 Task: Log work in the project AgileRamp for the issue 'Integrate a new voice recognition feature into an existing mobile application to enhance user interaction and hands-free operation' spent time as '1w 1d 4h 14m' and remaining time as '2w 1d 20h 18m' and move to top of backlog. Now add the issue to the epic 'IT governance improvement'. Log work in the project AgileRamp for the issue 'Develop a new tool for automated testing of web application functional correctness and performance under stress conditions' spent time as '5w 4d 19h 22m' and remaining time as '6w 1d 3h 35m' and move to bottom of backlog. Now add the issue to the epic 'Cloud-native application development'
Action: Mouse moved to (185, 50)
Screenshot: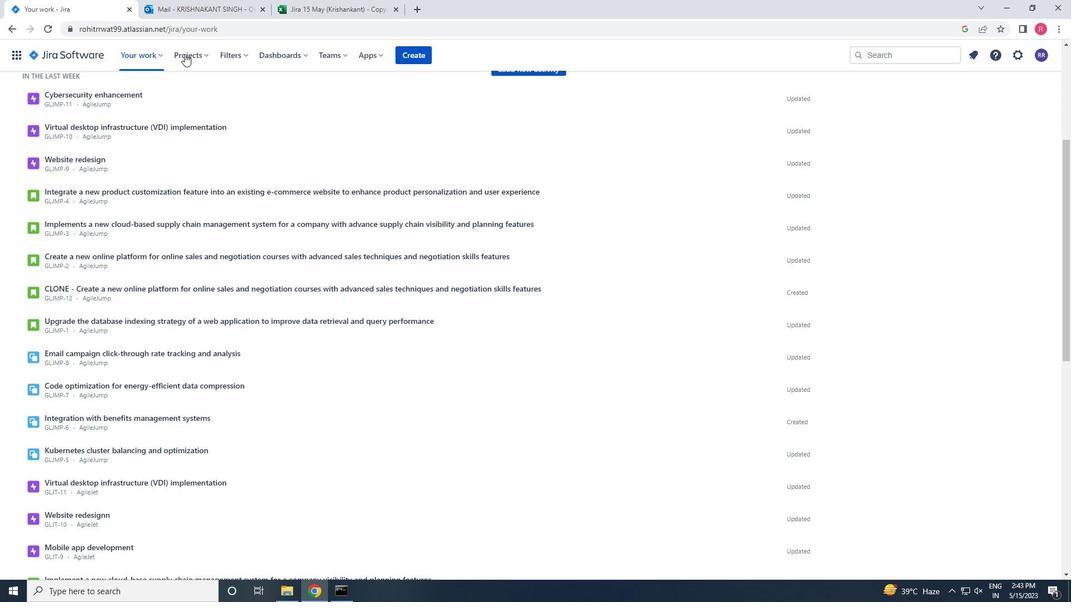 
Action: Mouse pressed left at (185, 50)
Screenshot: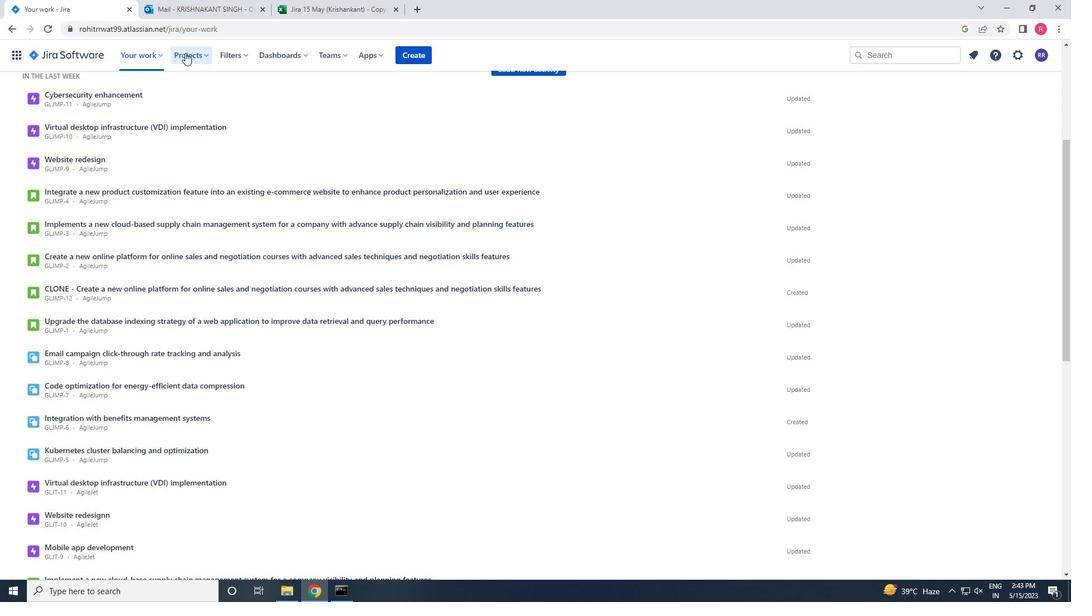 
Action: Mouse moved to (194, 102)
Screenshot: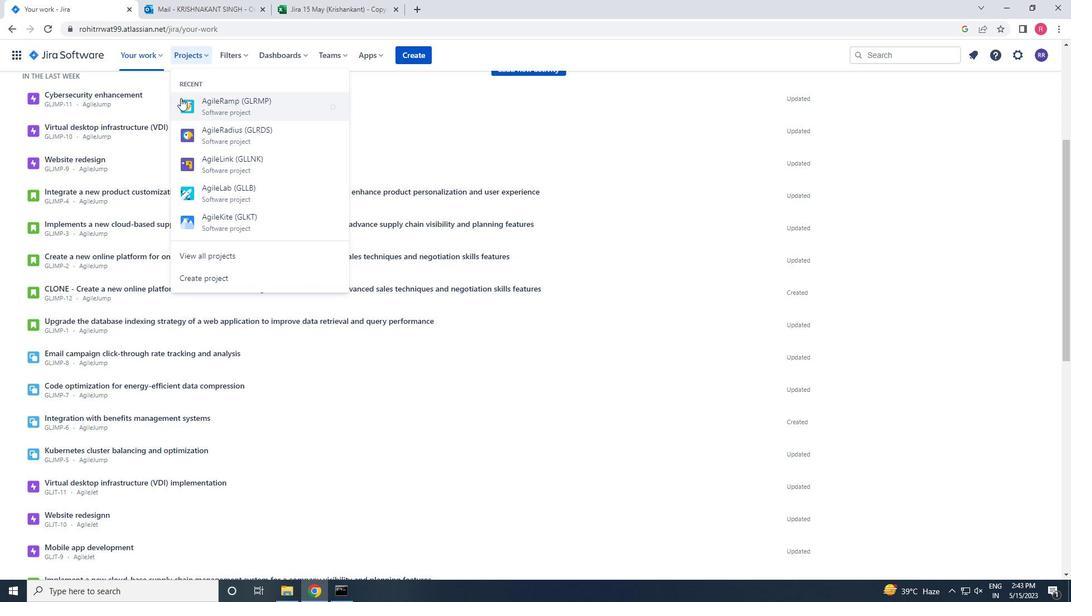 
Action: Mouse pressed left at (194, 102)
Screenshot: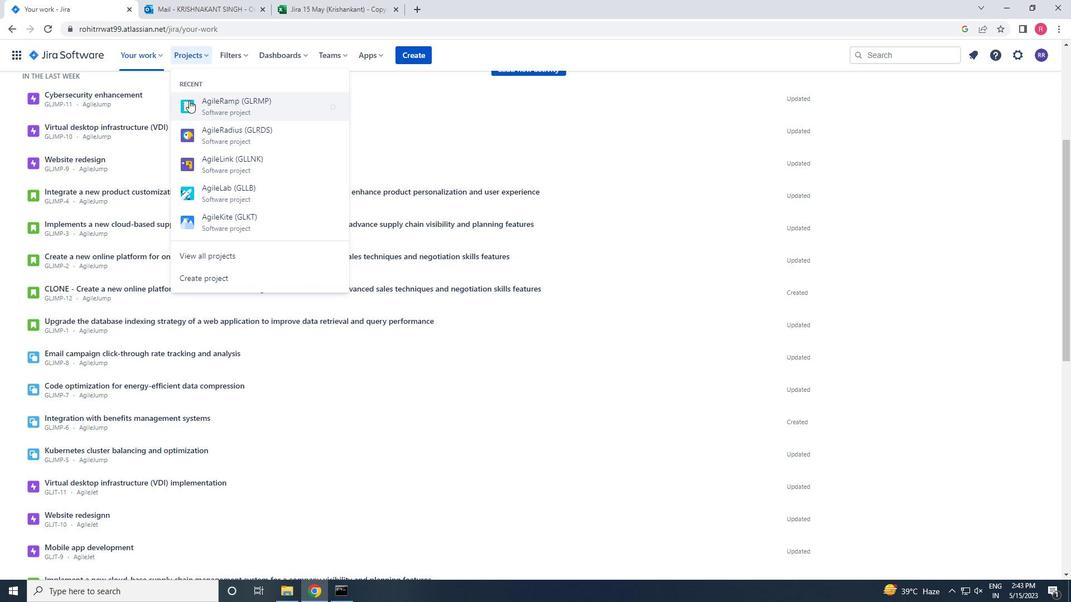 
Action: Mouse moved to (56, 165)
Screenshot: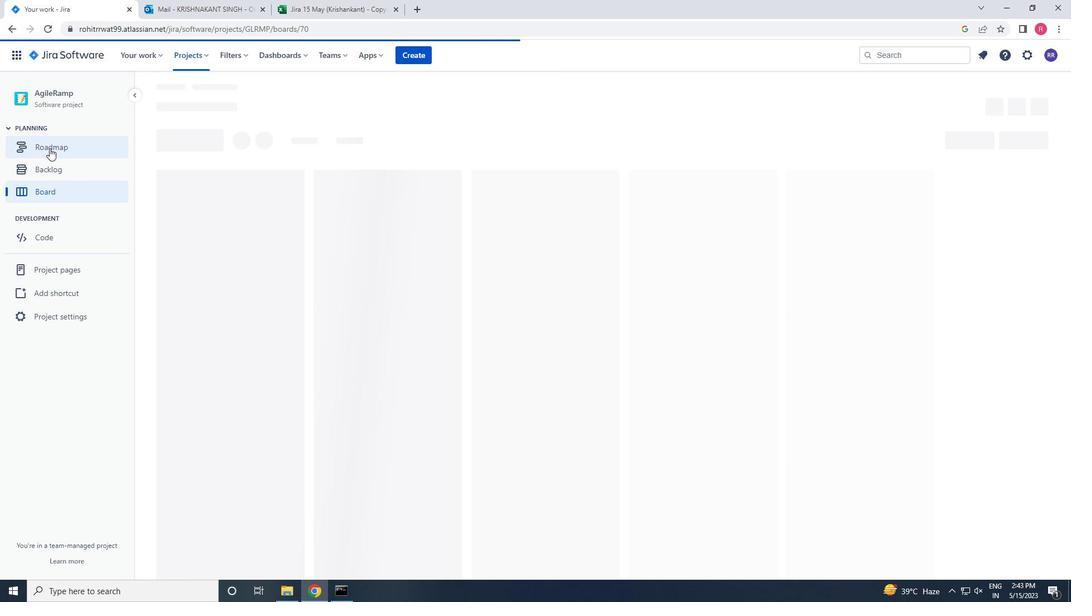 
Action: Mouse pressed left at (56, 165)
Screenshot: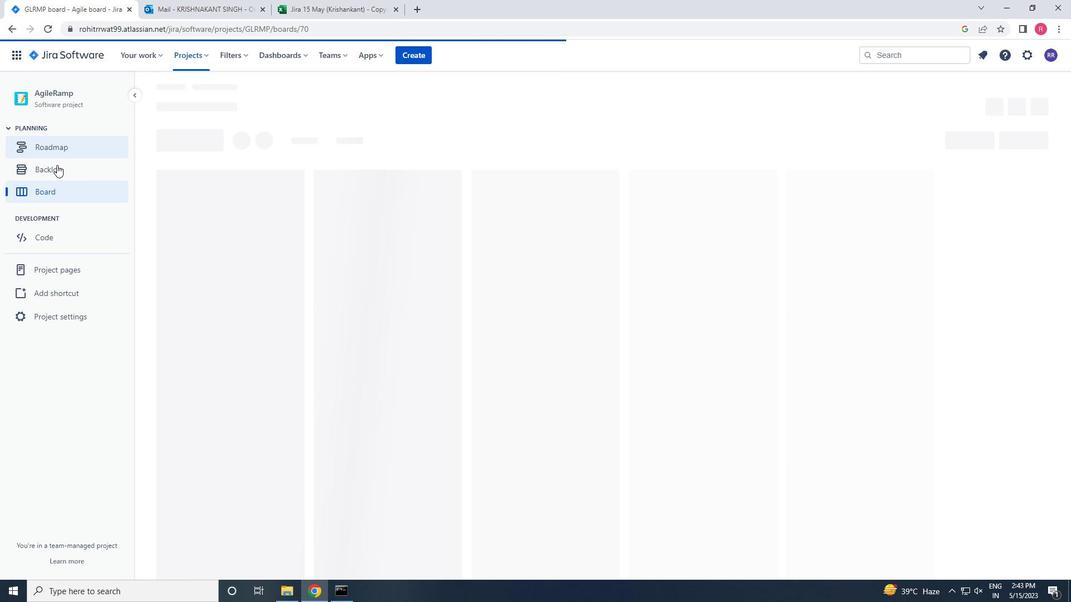 
Action: Mouse moved to (892, 401)
Screenshot: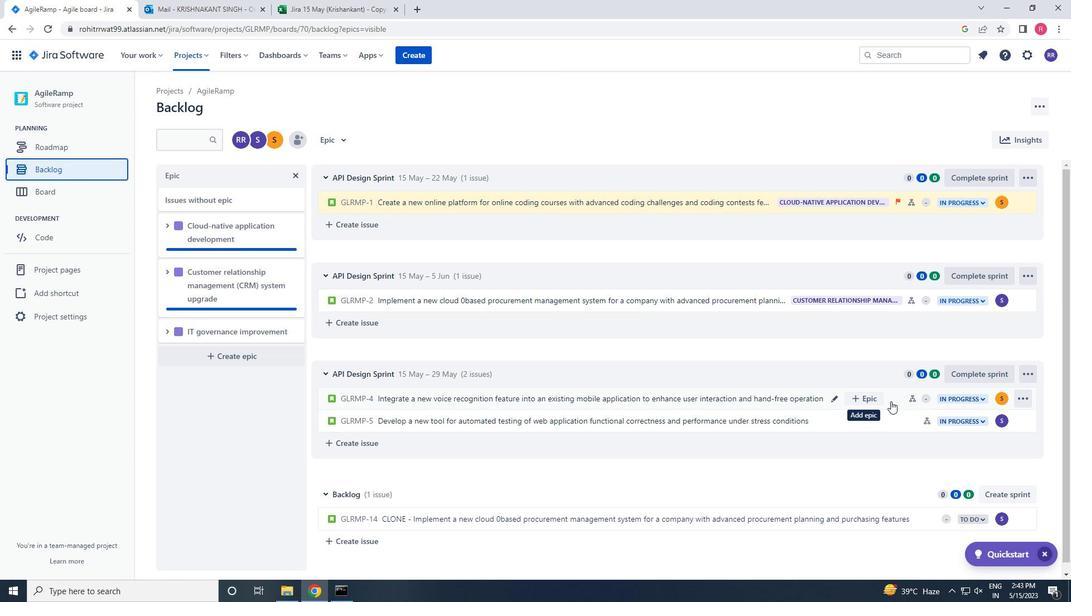 
Action: Mouse pressed left at (892, 401)
Screenshot: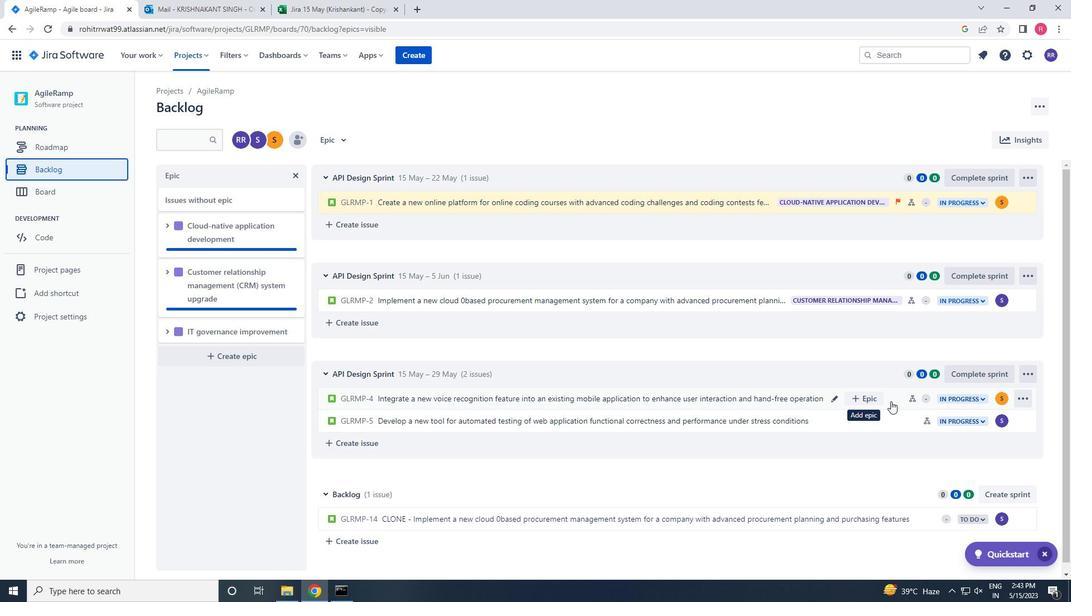 
Action: Mouse moved to (1026, 170)
Screenshot: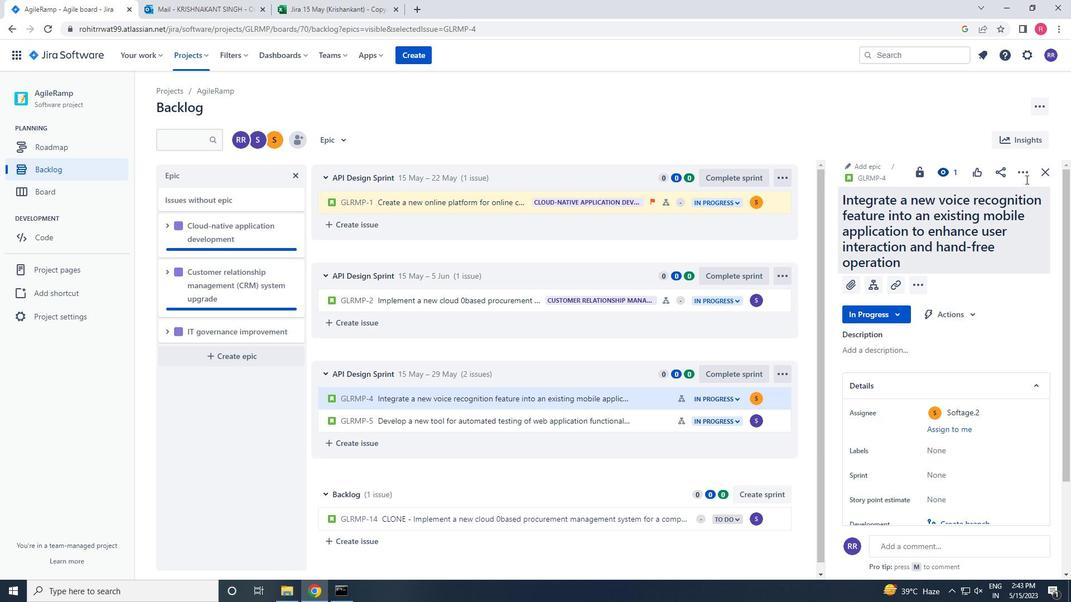 
Action: Mouse pressed left at (1026, 170)
Screenshot: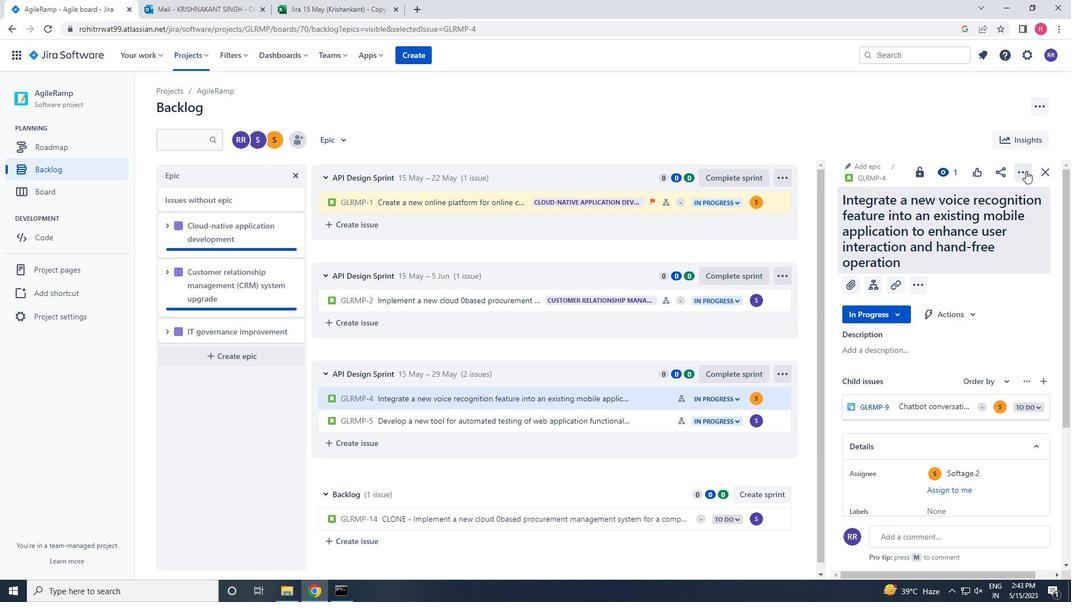 
Action: Mouse moved to (964, 208)
Screenshot: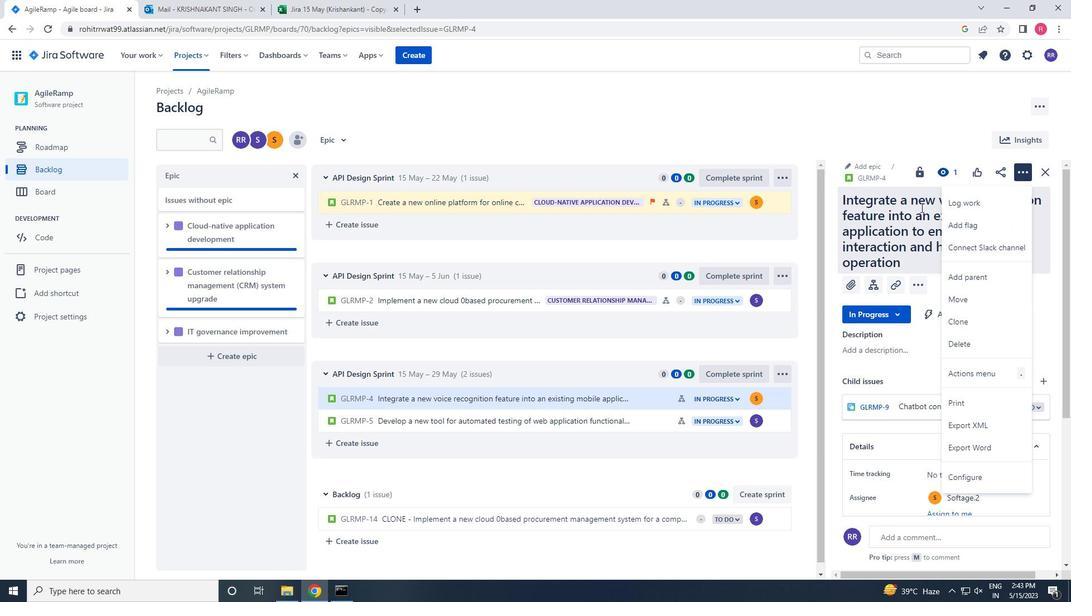 
Action: Mouse pressed left at (964, 208)
Screenshot: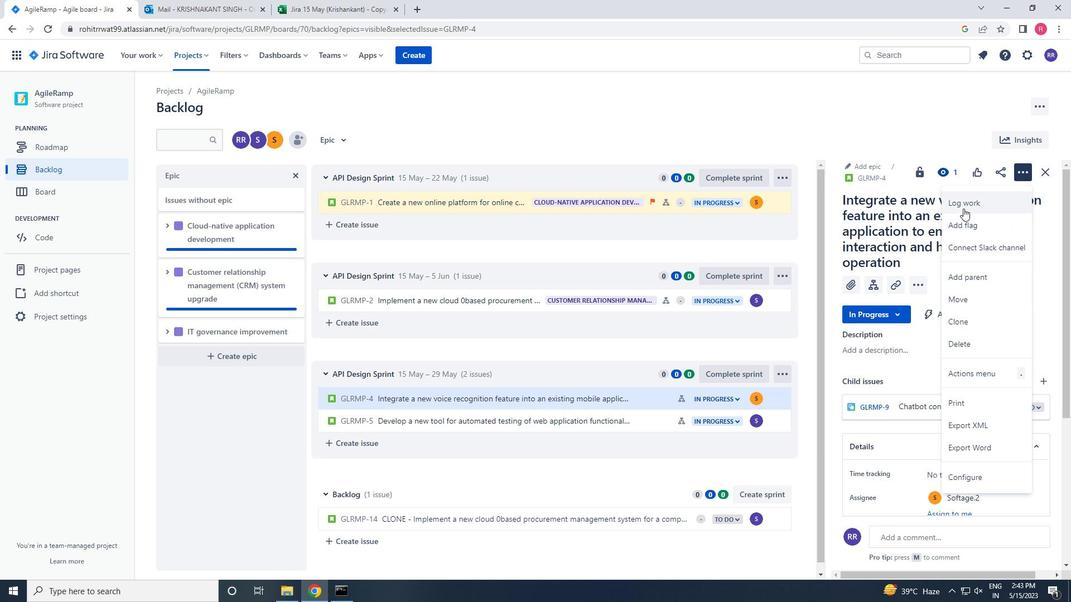 
Action: Key pressed 1w<Key.space>1d<Key.space>4h<Key.space>14m<Key.tab>2w<Key.space>1d<Key.space>20h<Key.space>18m
Screenshot: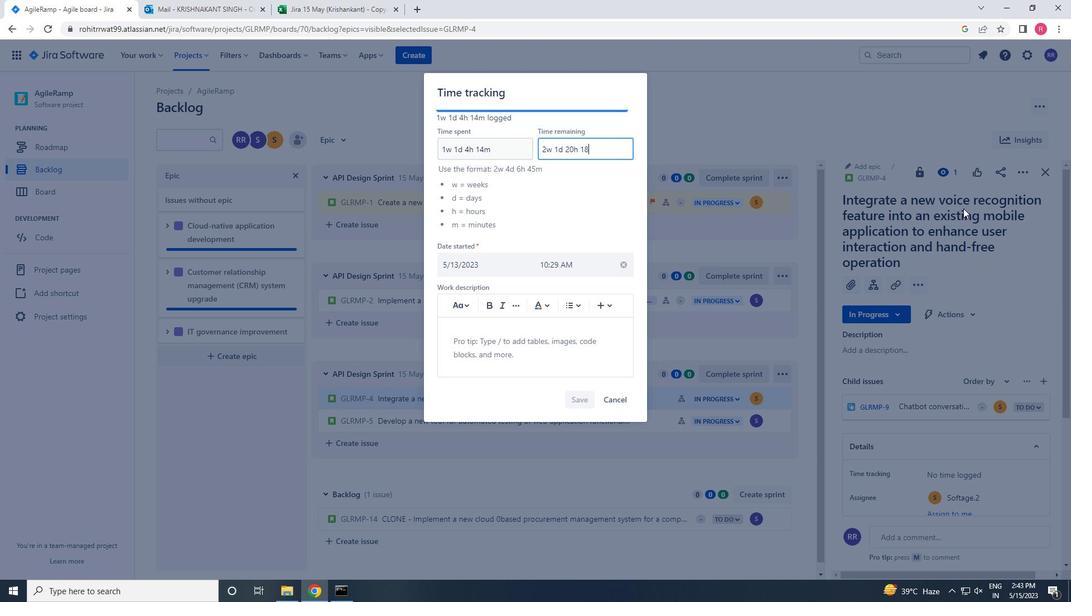 
Action: Mouse moved to (591, 393)
Screenshot: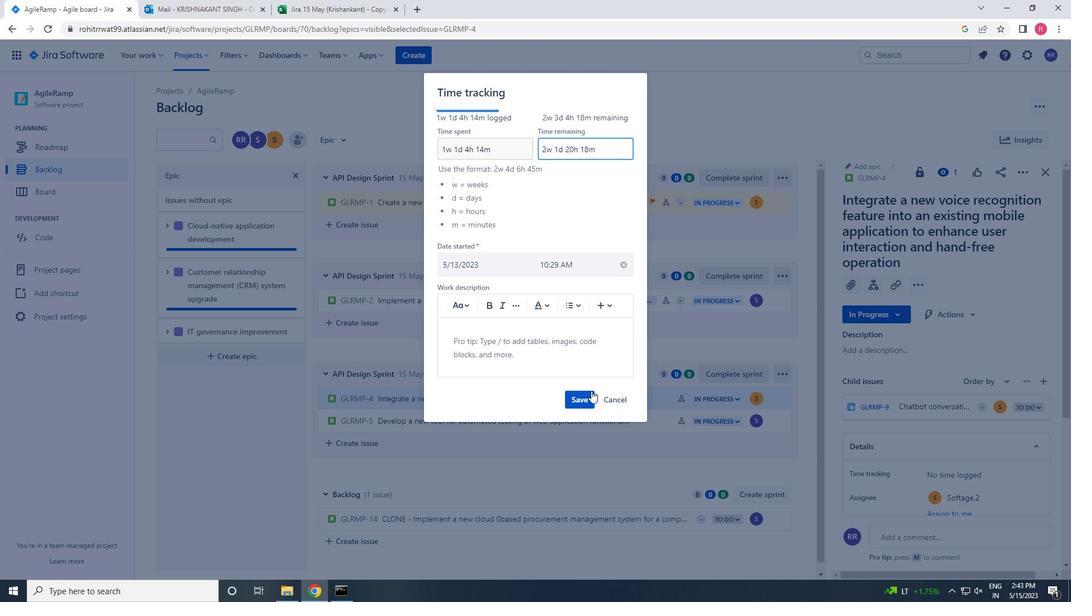 
Action: Mouse pressed left at (591, 393)
Screenshot: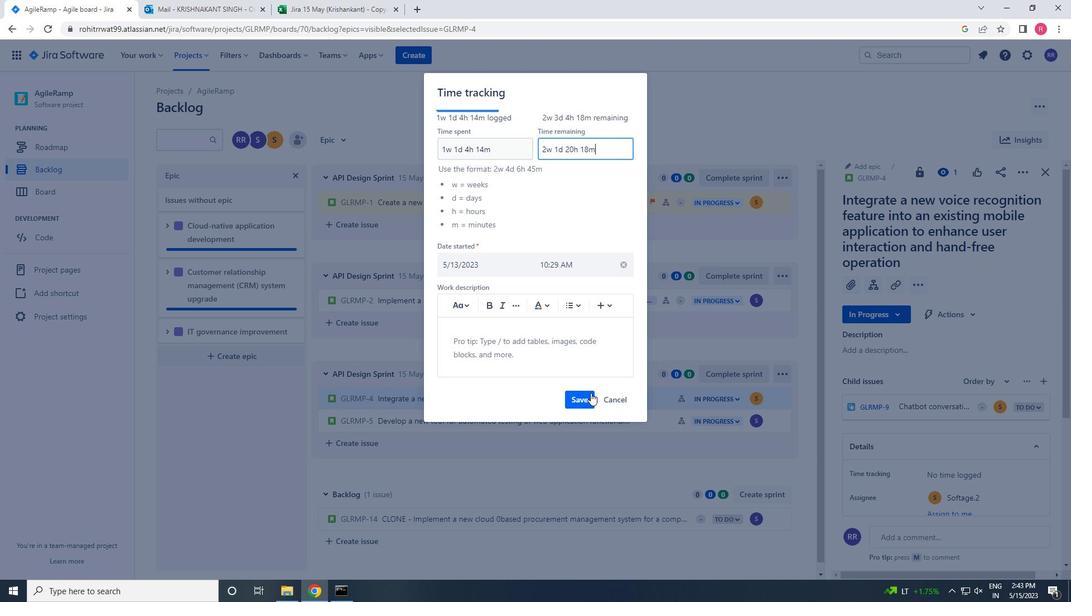 
Action: Mouse moved to (780, 400)
Screenshot: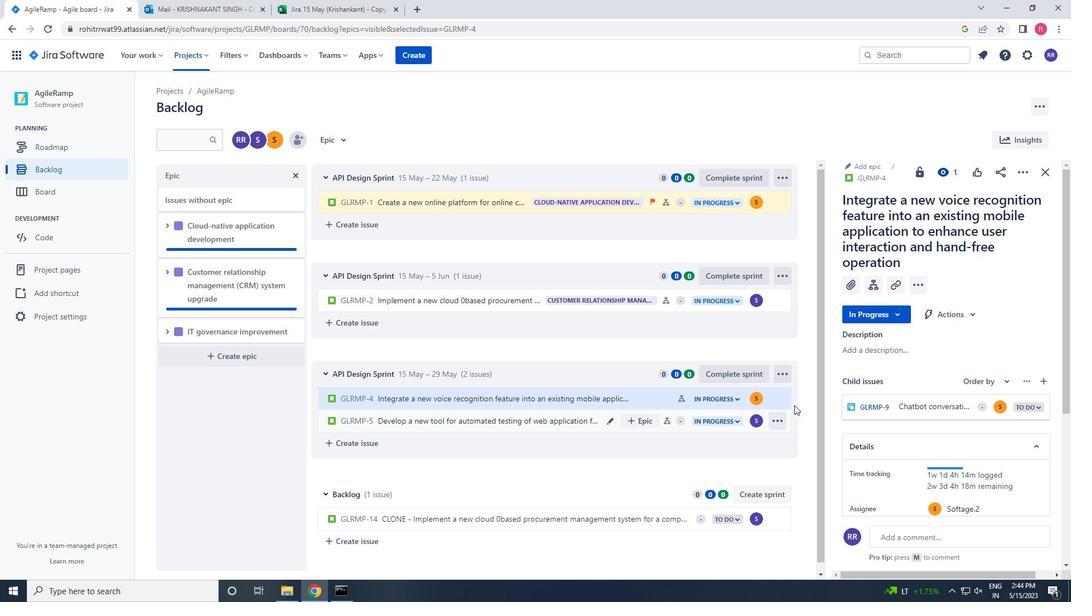 
Action: Mouse pressed left at (780, 400)
Screenshot: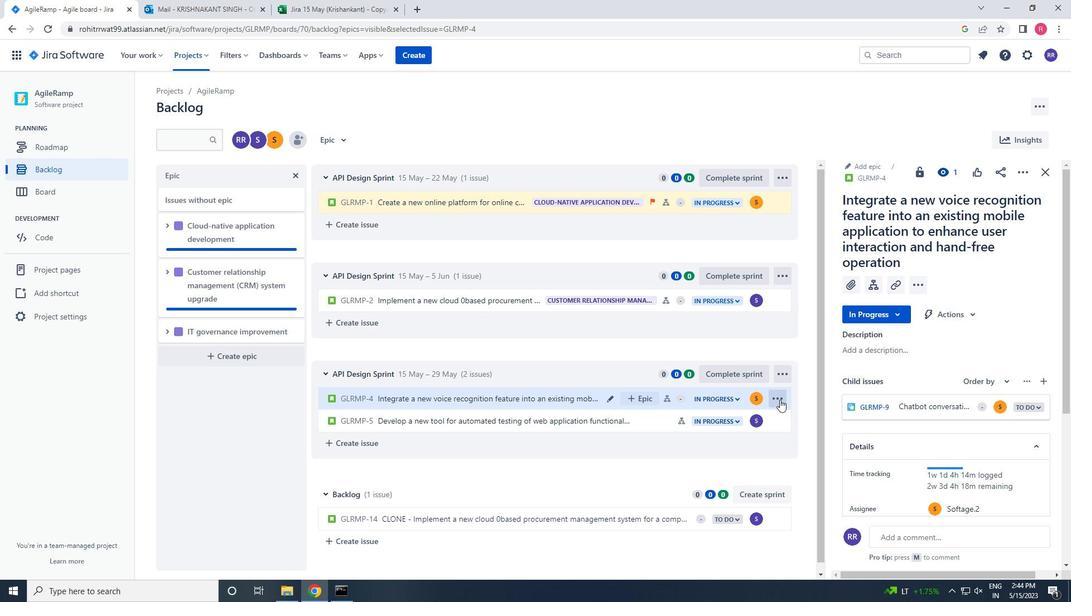 
Action: Mouse moved to (749, 349)
Screenshot: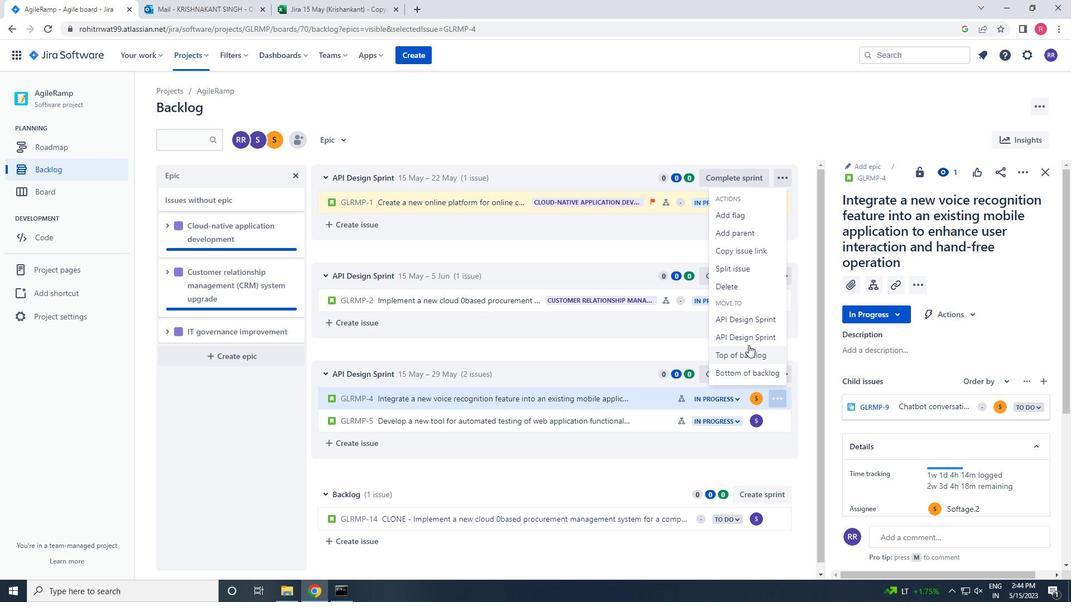 
Action: Mouse pressed left at (749, 349)
Screenshot: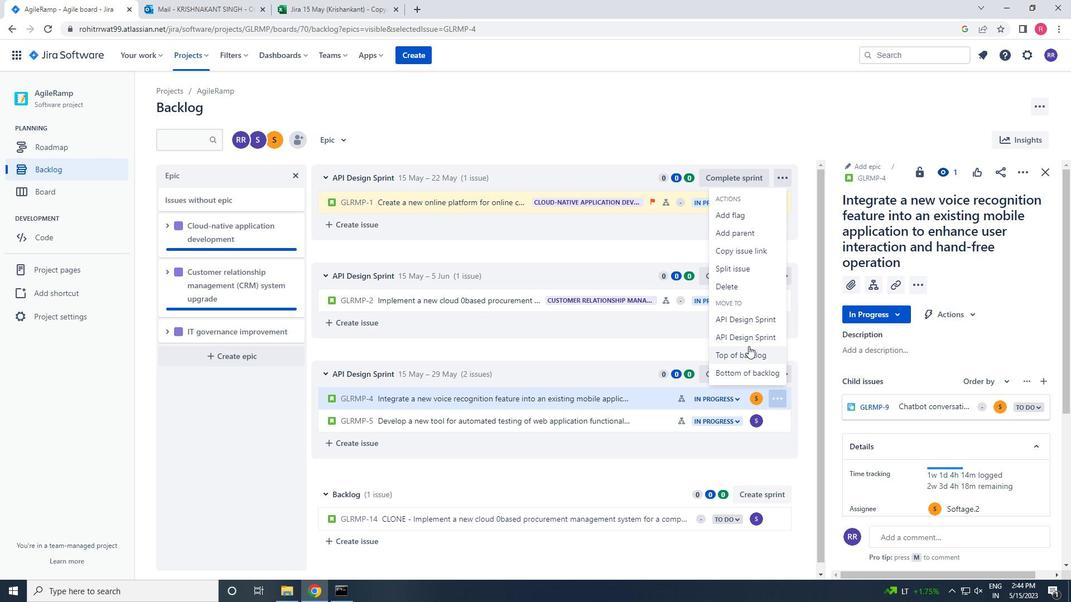 
Action: Mouse moved to (565, 181)
Screenshot: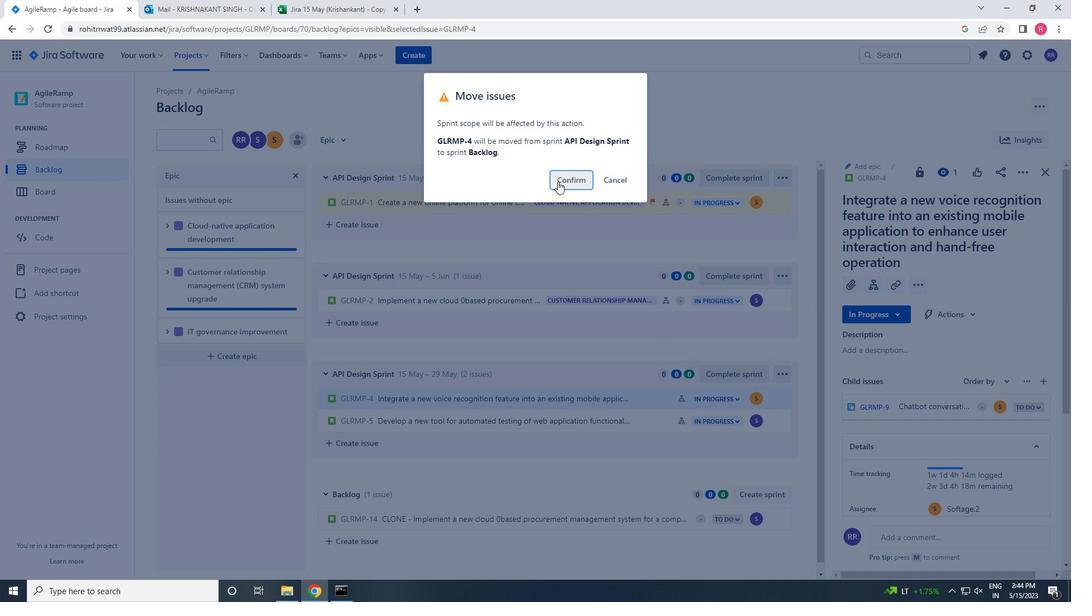
Action: Mouse pressed left at (565, 181)
Screenshot: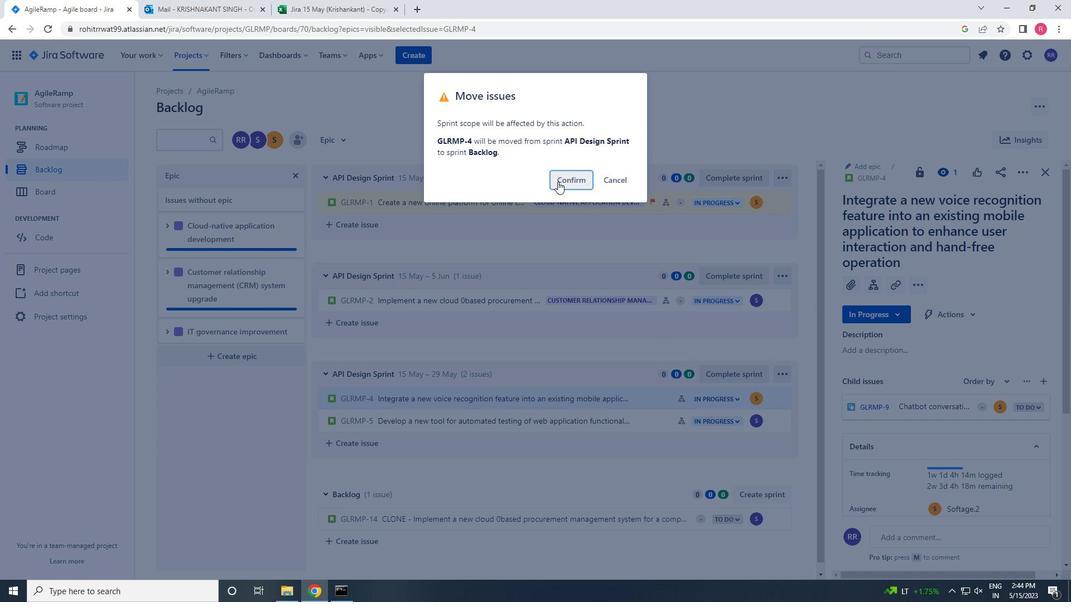 
Action: Mouse moved to (600, 302)
Screenshot: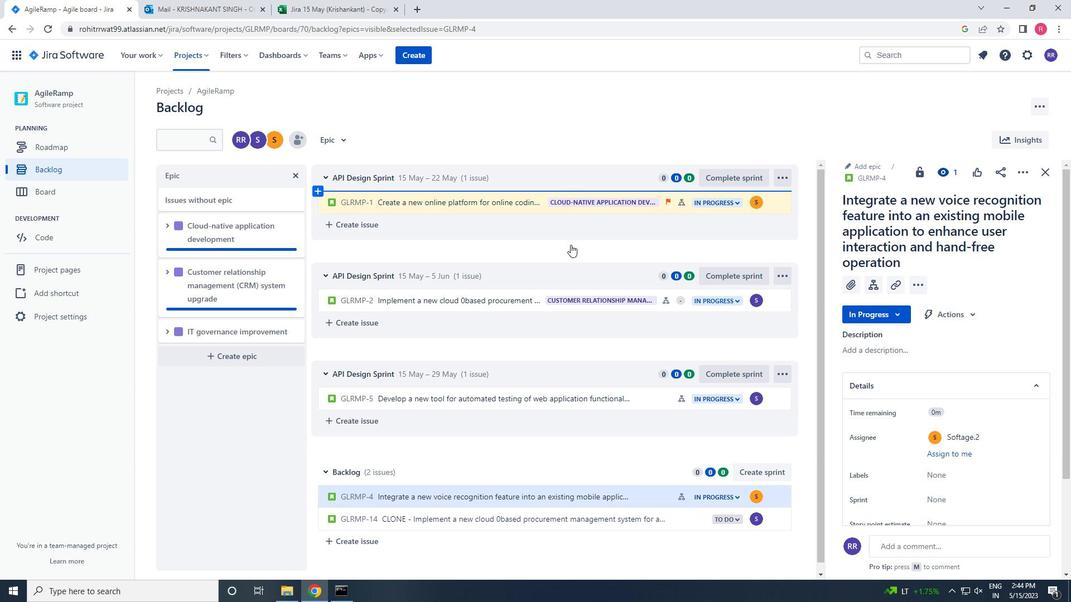 
Action: Mouse scrolled (600, 302) with delta (0, 0)
Screenshot: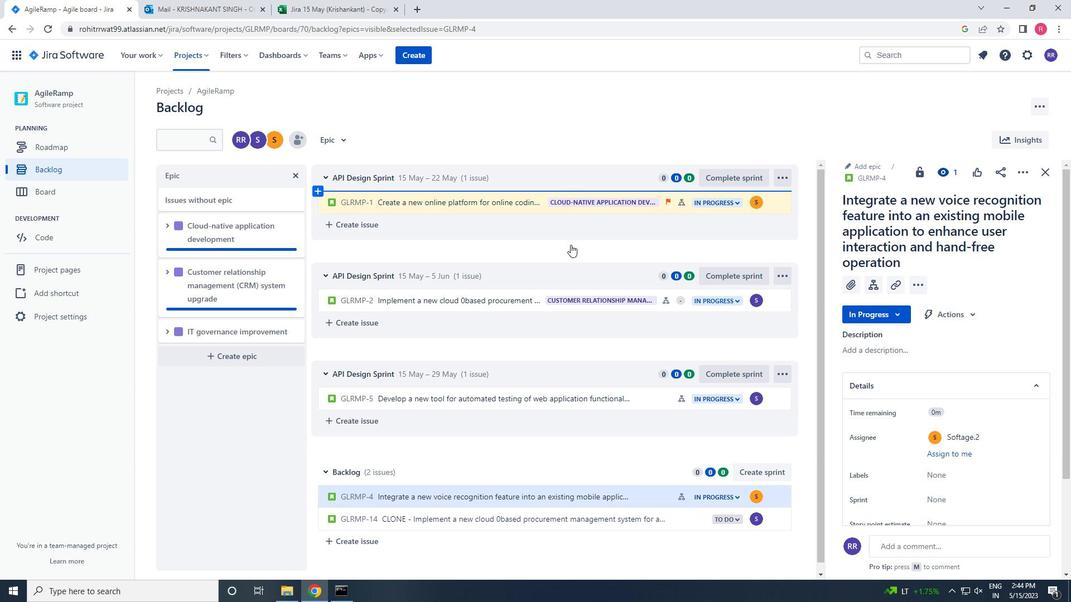 
Action: Mouse moved to (601, 305)
Screenshot: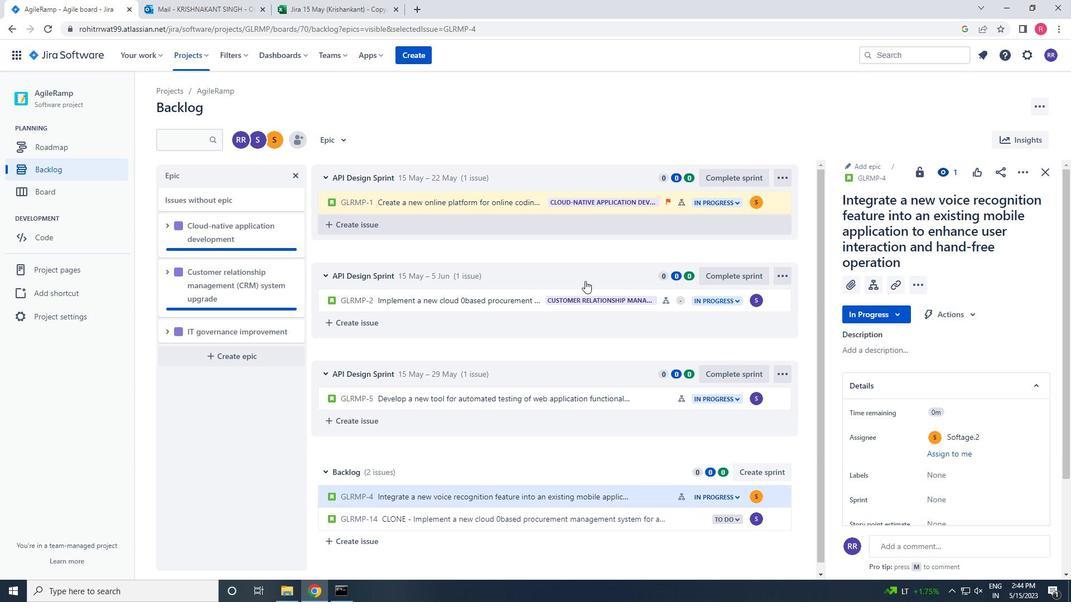 
Action: Mouse scrolled (601, 304) with delta (0, 0)
Screenshot: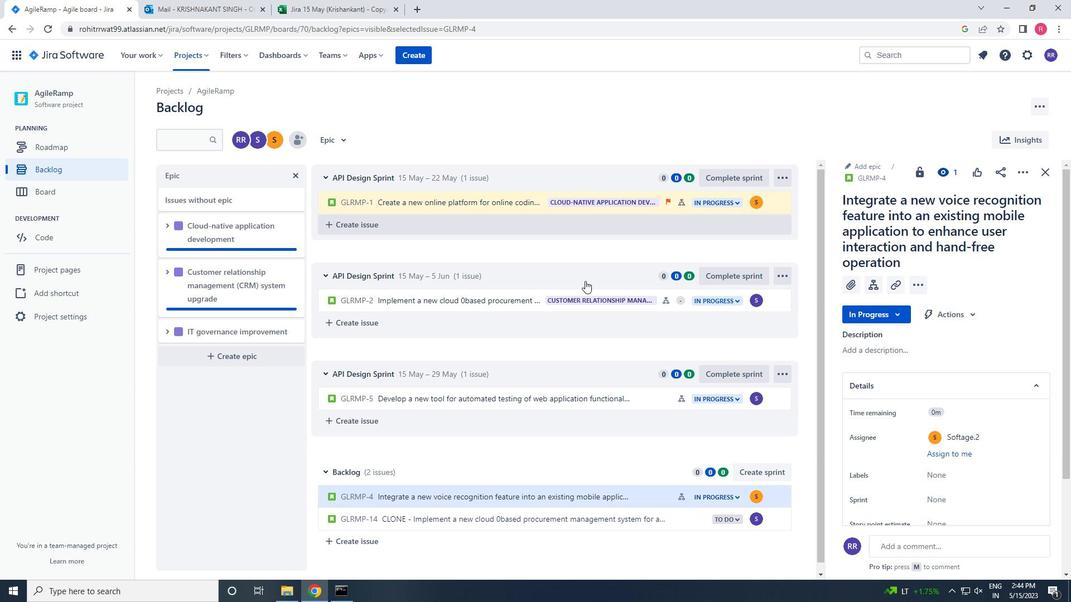 
Action: Mouse moved to (602, 306)
Screenshot: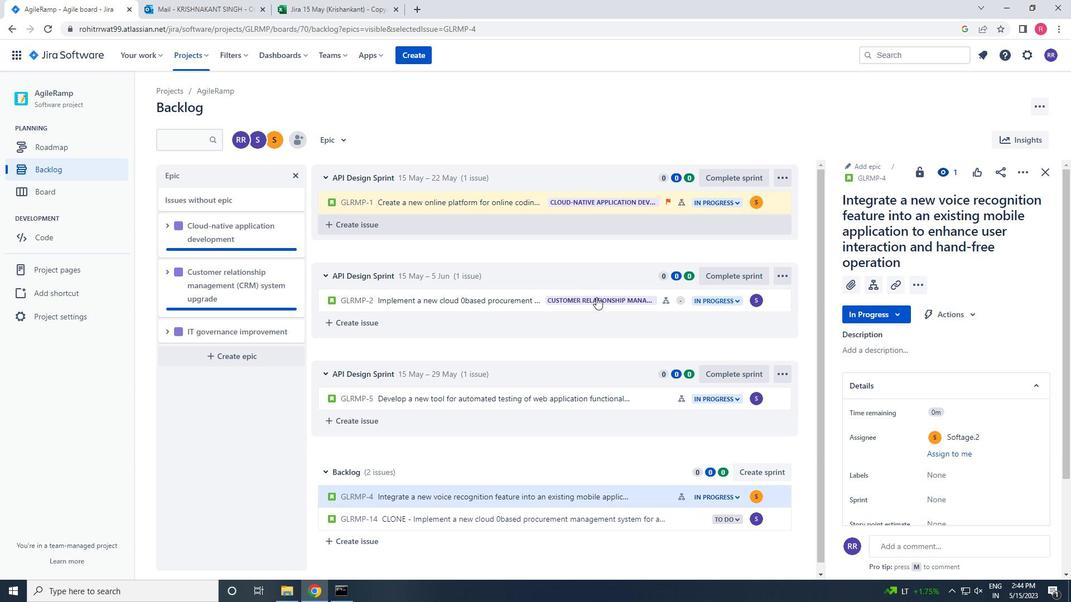
Action: Mouse scrolled (602, 305) with delta (0, 0)
Screenshot: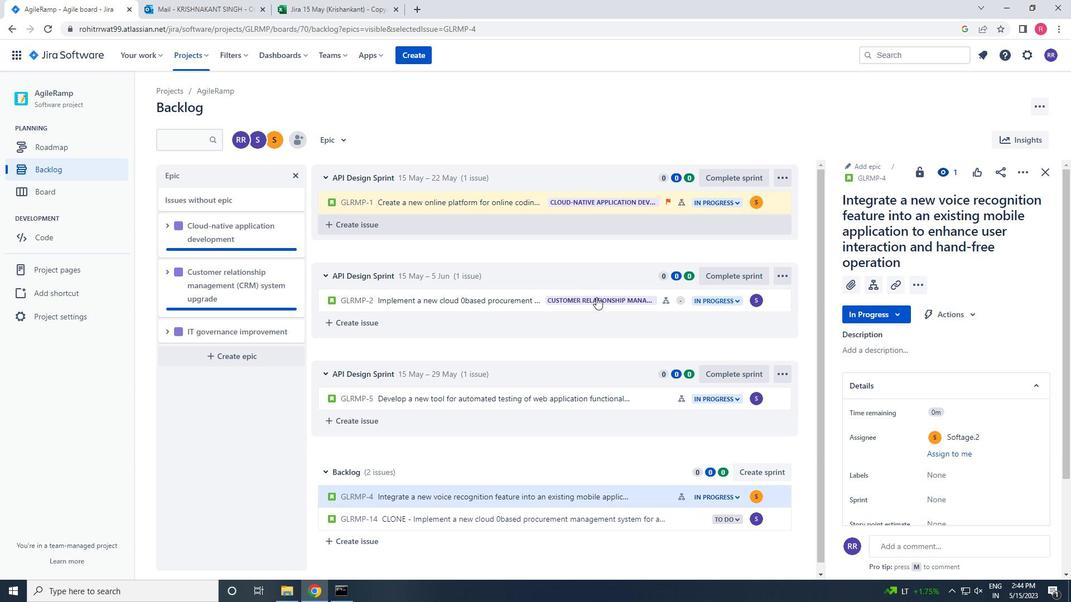 
Action: Mouse moved to (602, 307)
Screenshot: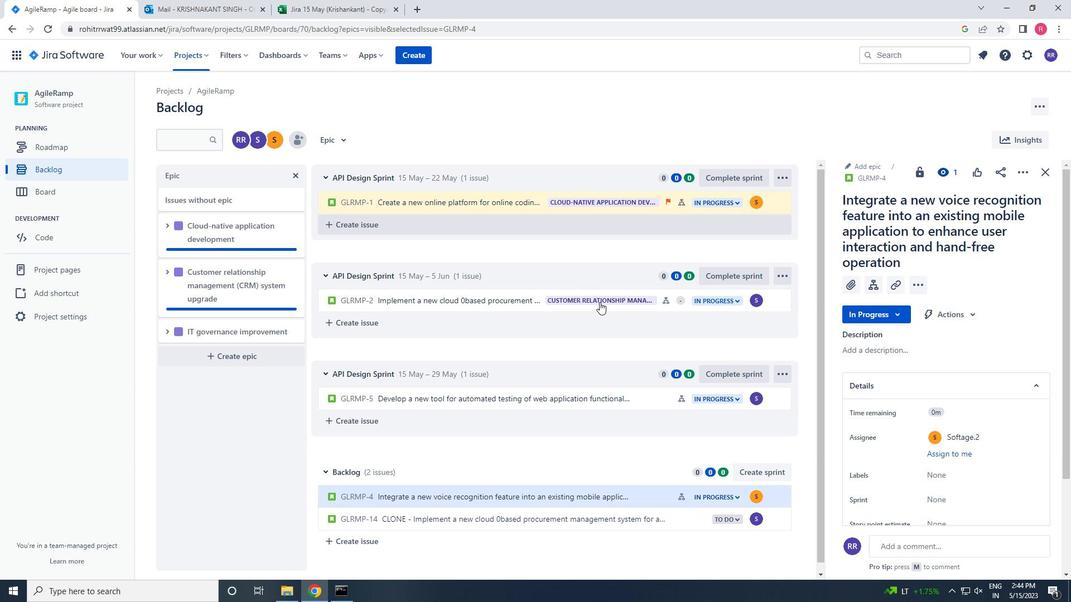 
Action: Mouse scrolled (602, 306) with delta (0, 0)
Screenshot: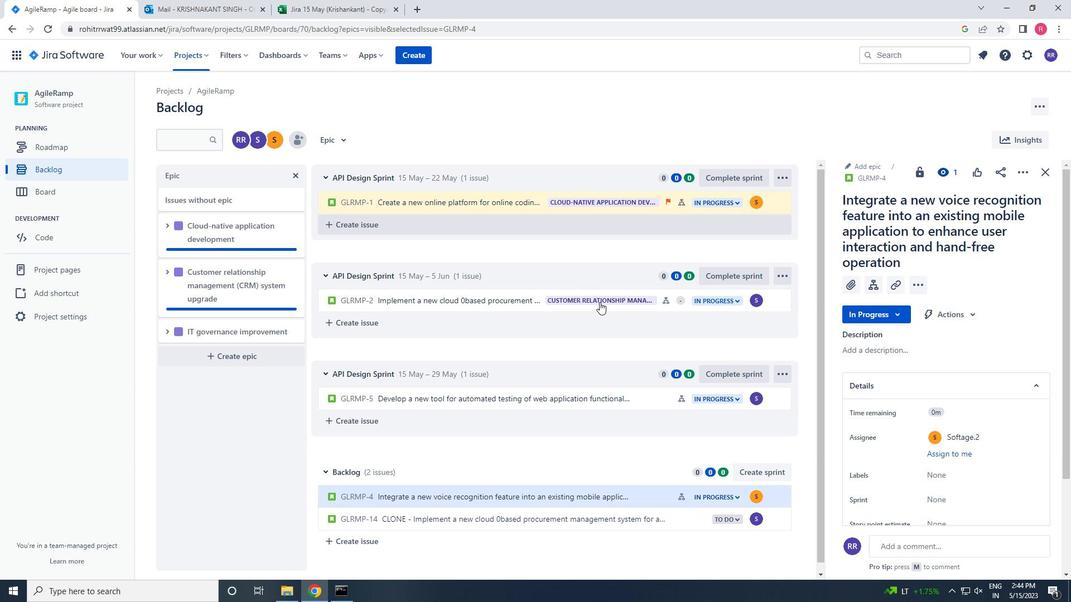 
Action: Mouse scrolled (602, 306) with delta (0, 0)
Screenshot: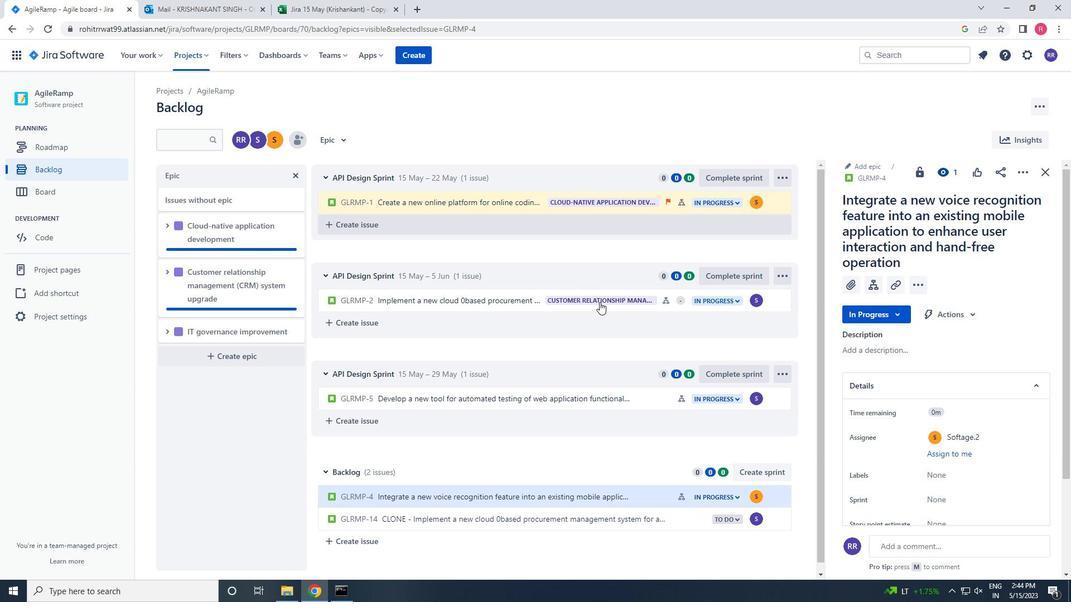 
Action: Mouse moved to (603, 307)
Screenshot: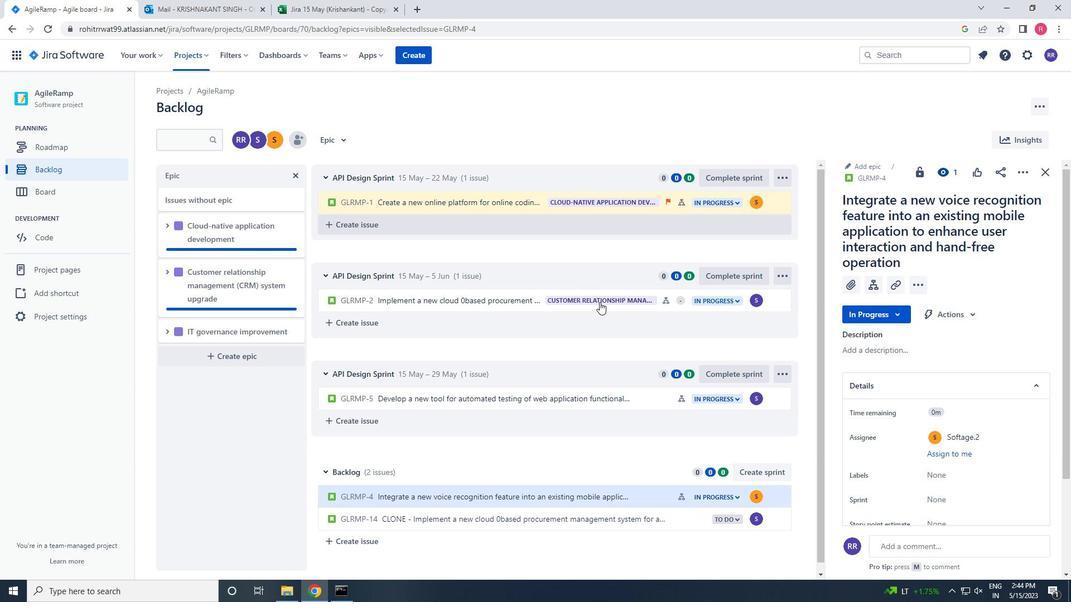 
Action: Mouse scrolled (603, 307) with delta (0, 0)
Screenshot: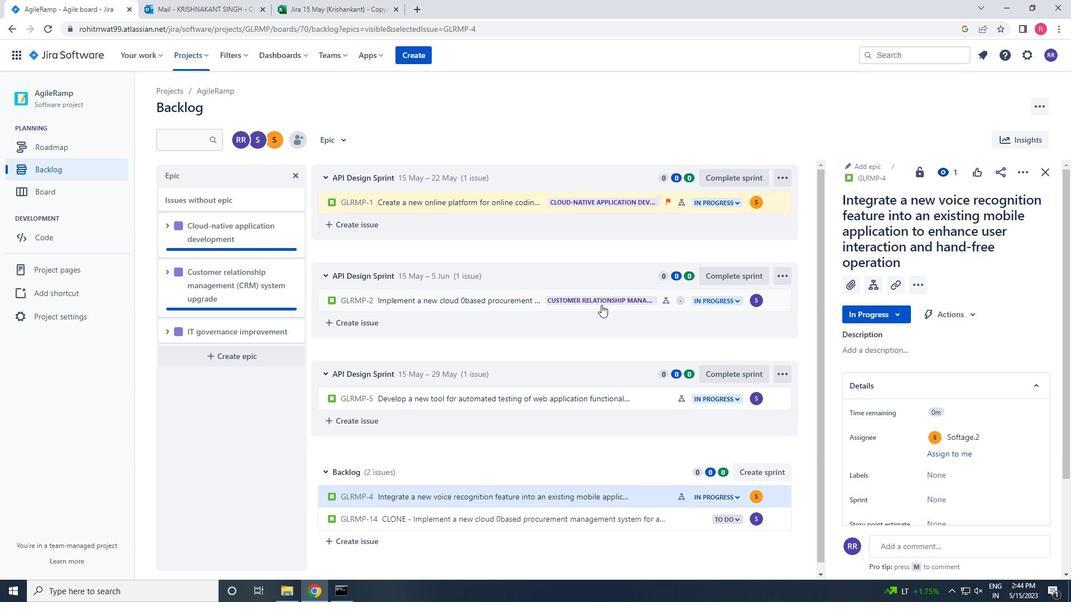 
Action: Mouse moved to (633, 490)
Screenshot: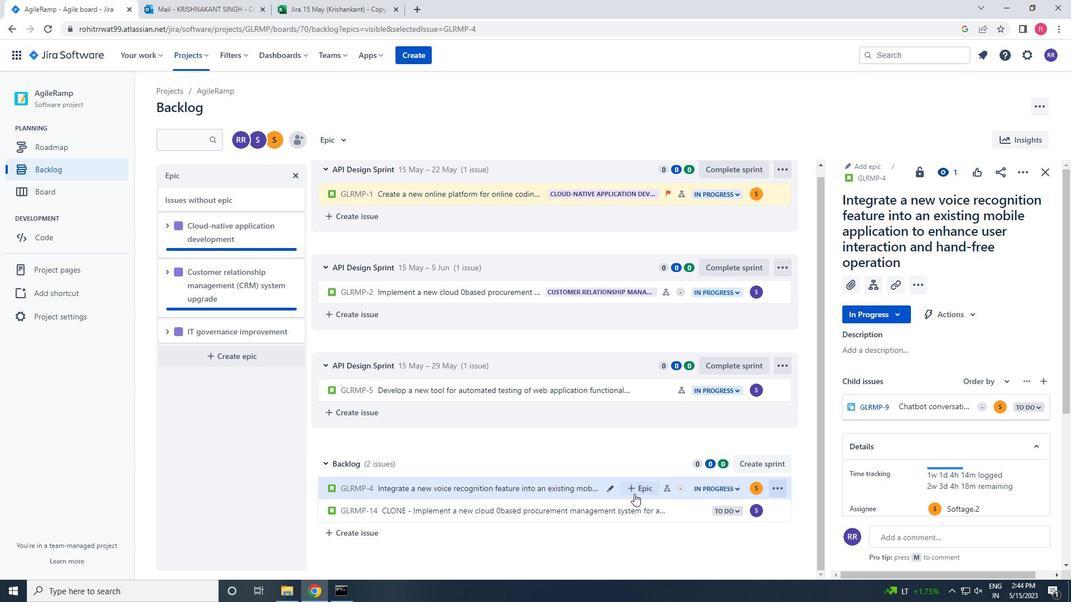 
Action: Mouse pressed left at (633, 490)
Screenshot: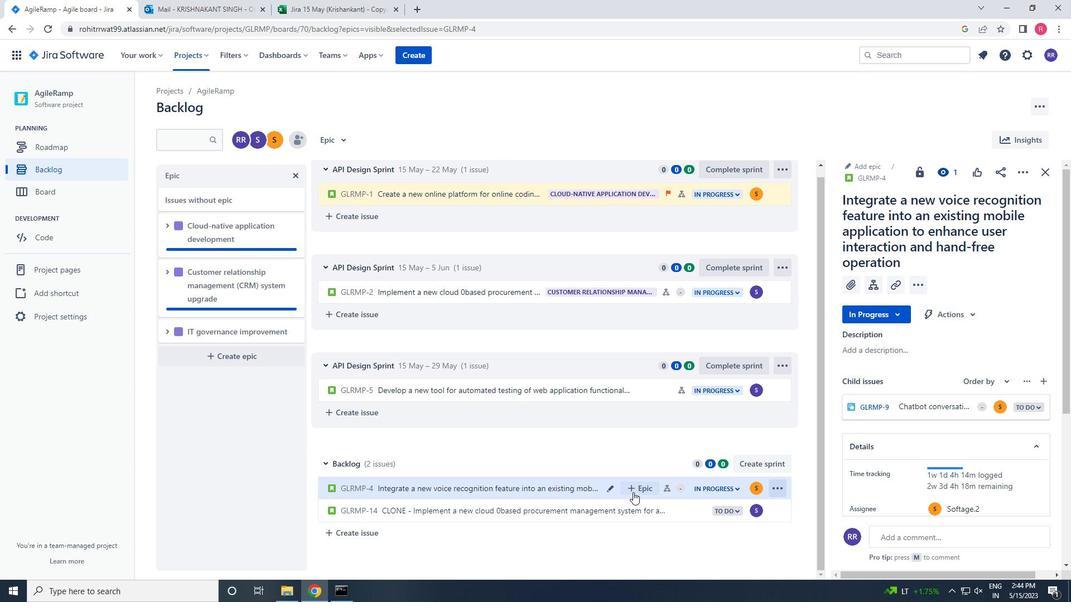 
Action: Mouse moved to (633, 489)
Screenshot: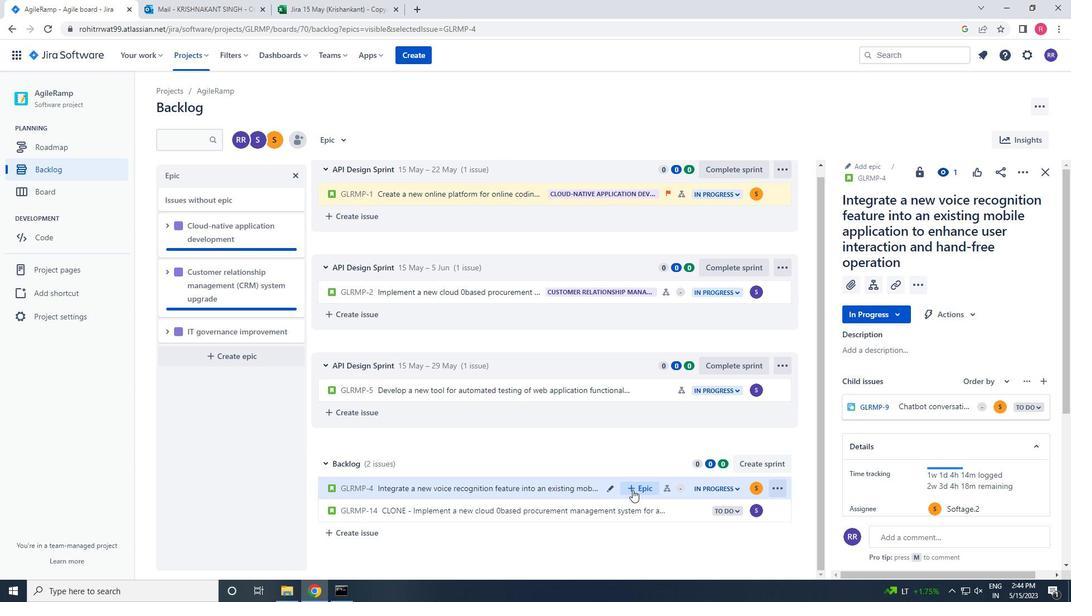 
Action: Mouse scrolled (633, 489) with delta (0, 0)
Screenshot: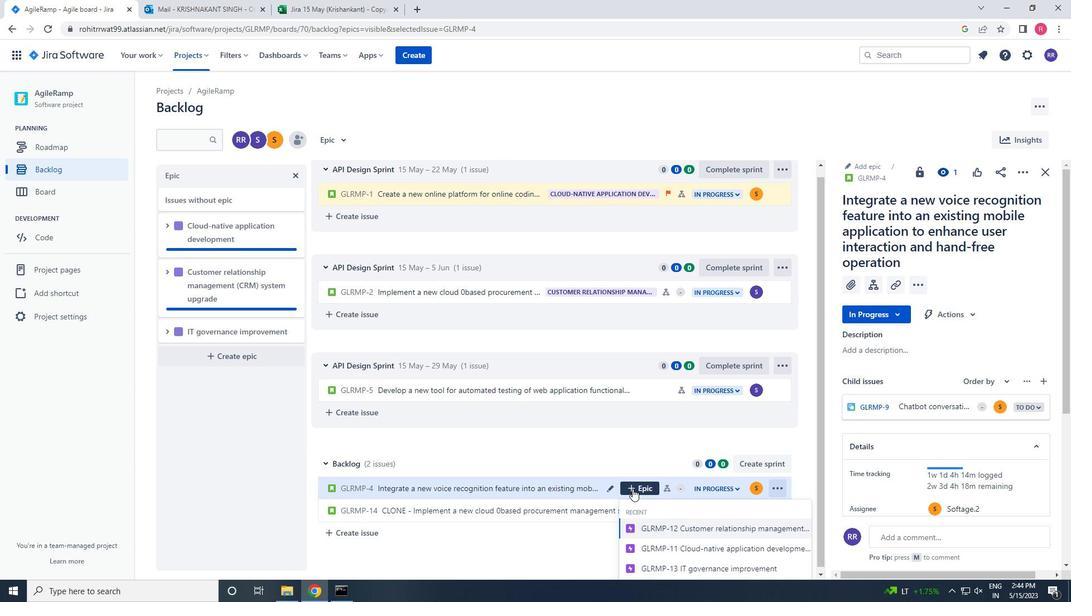 
Action: Mouse scrolled (633, 489) with delta (0, 0)
Screenshot: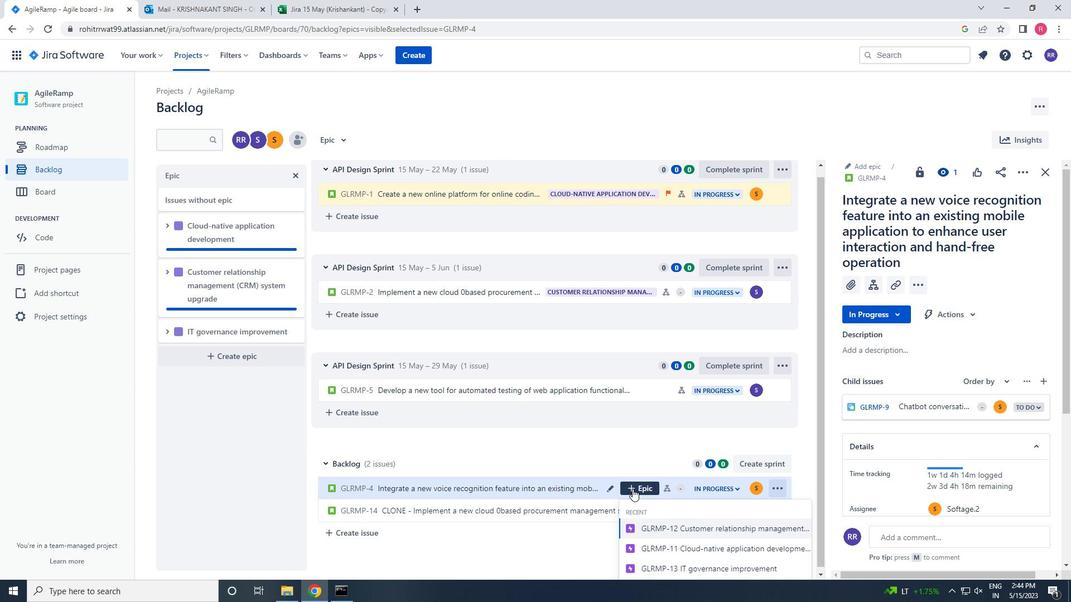 
Action: Mouse scrolled (633, 489) with delta (0, 0)
Screenshot: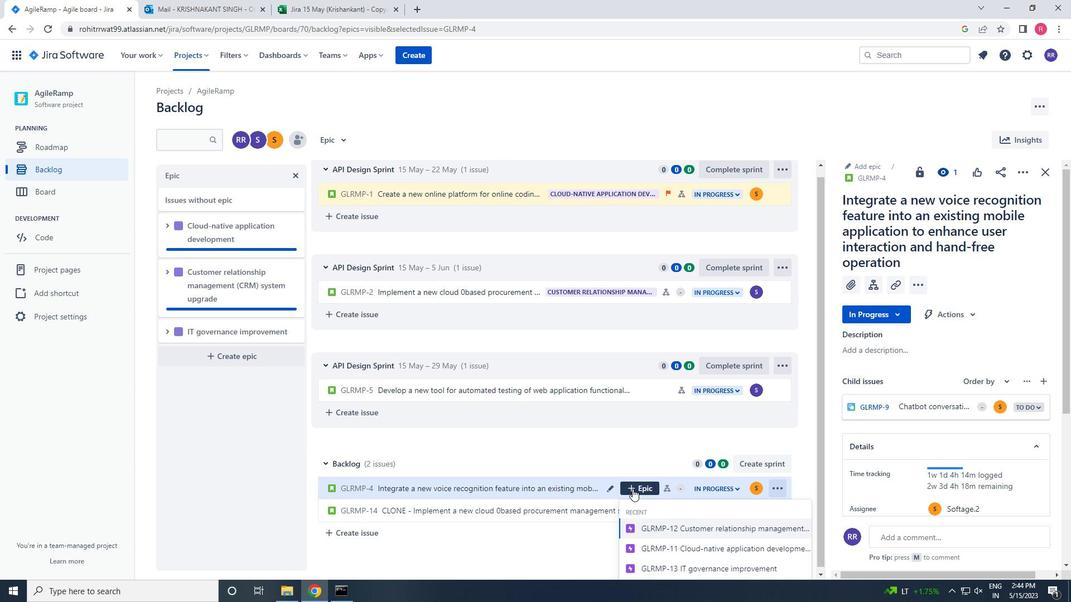 
Action: Mouse scrolled (633, 489) with delta (0, 0)
Screenshot: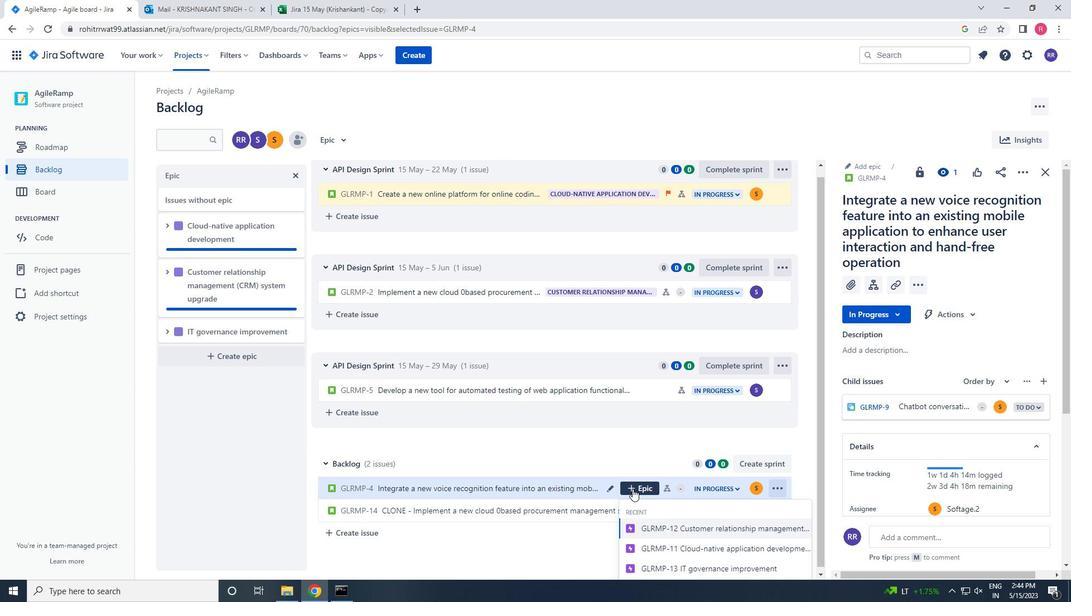 
Action: Mouse scrolled (633, 489) with delta (0, 0)
Screenshot: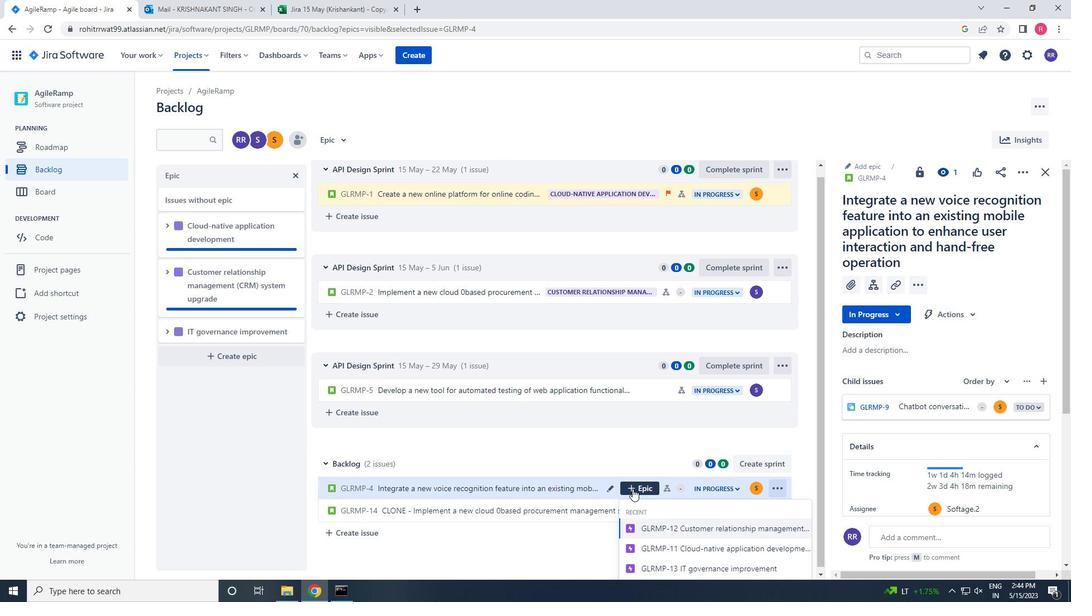 
Action: Mouse moved to (684, 559)
Screenshot: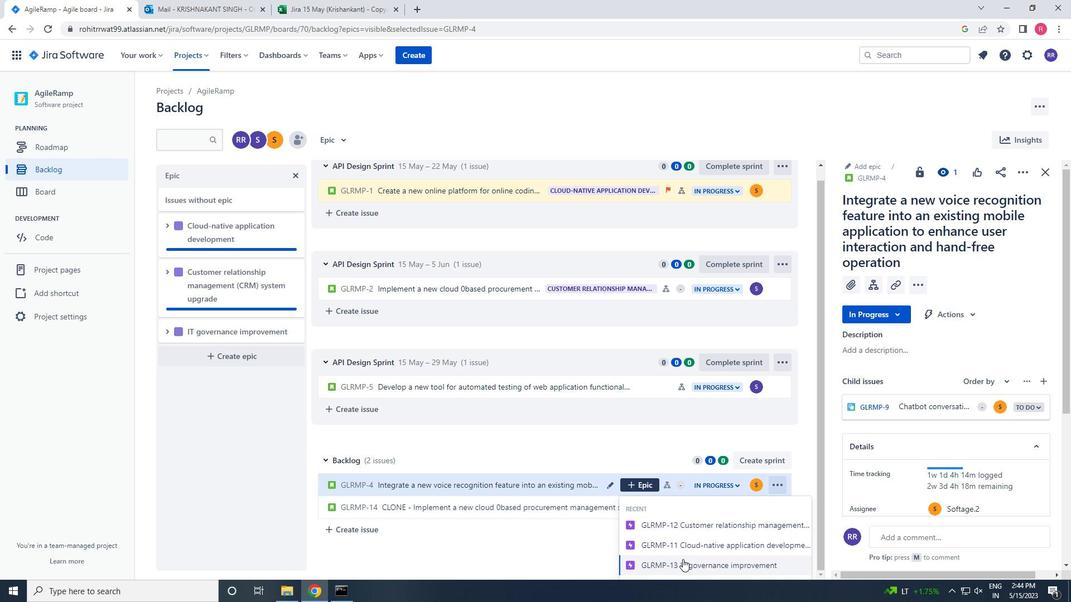 
Action: Mouse pressed left at (684, 559)
Screenshot: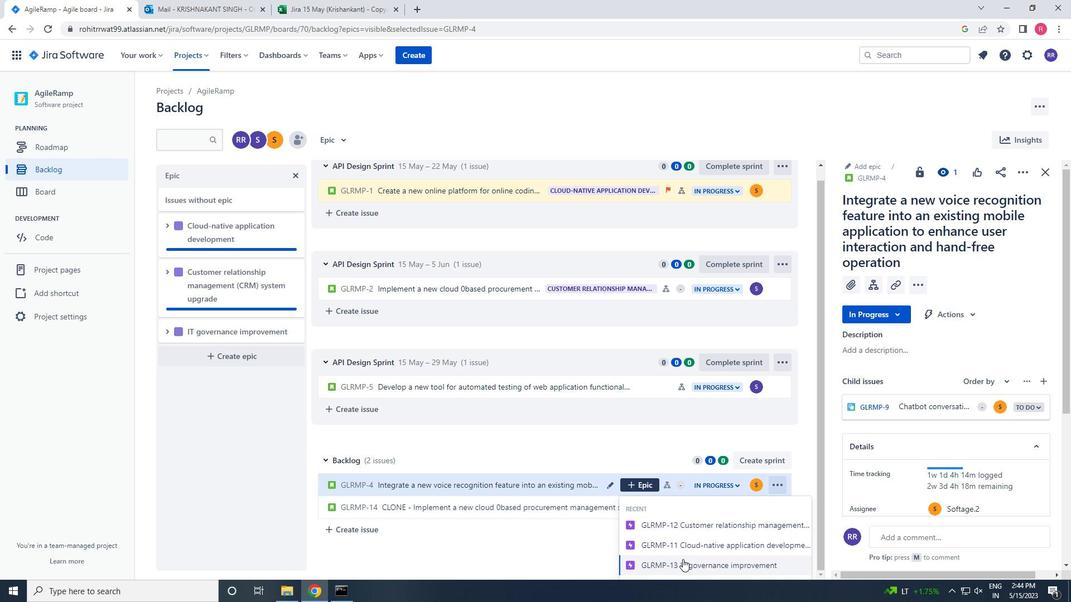 
Action: Mouse moved to (670, 398)
Screenshot: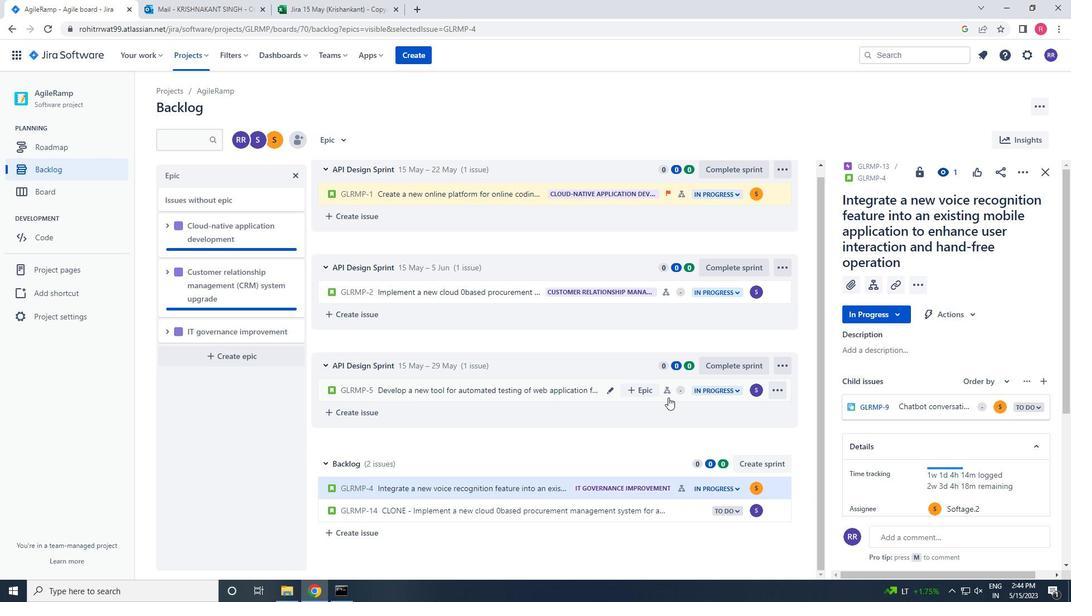 
Action: Mouse pressed left at (670, 398)
Screenshot: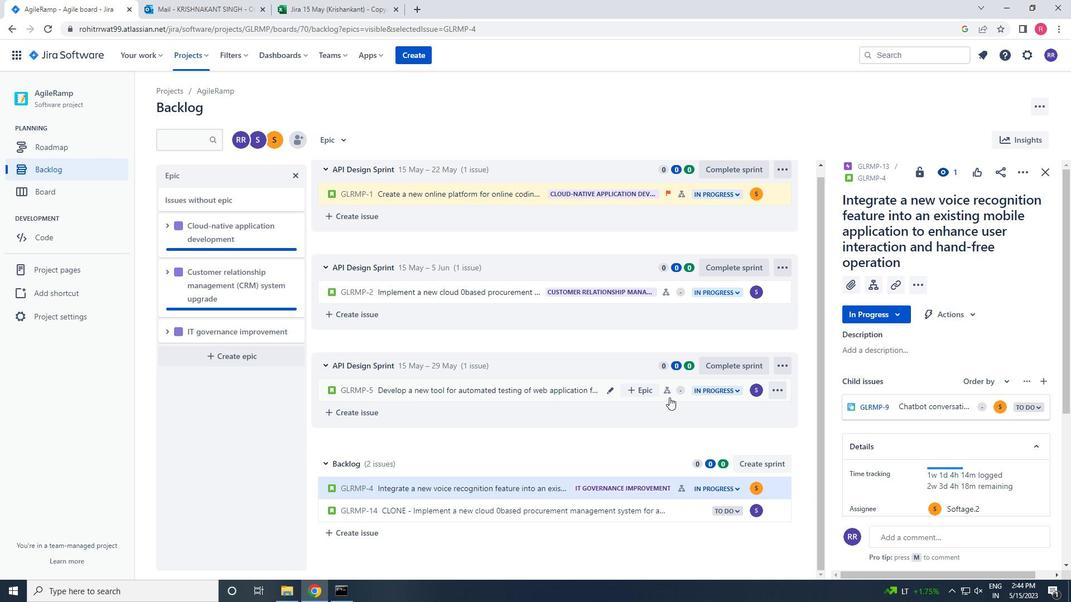 
Action: Mouse moved to (1029, 172)
Screenshot: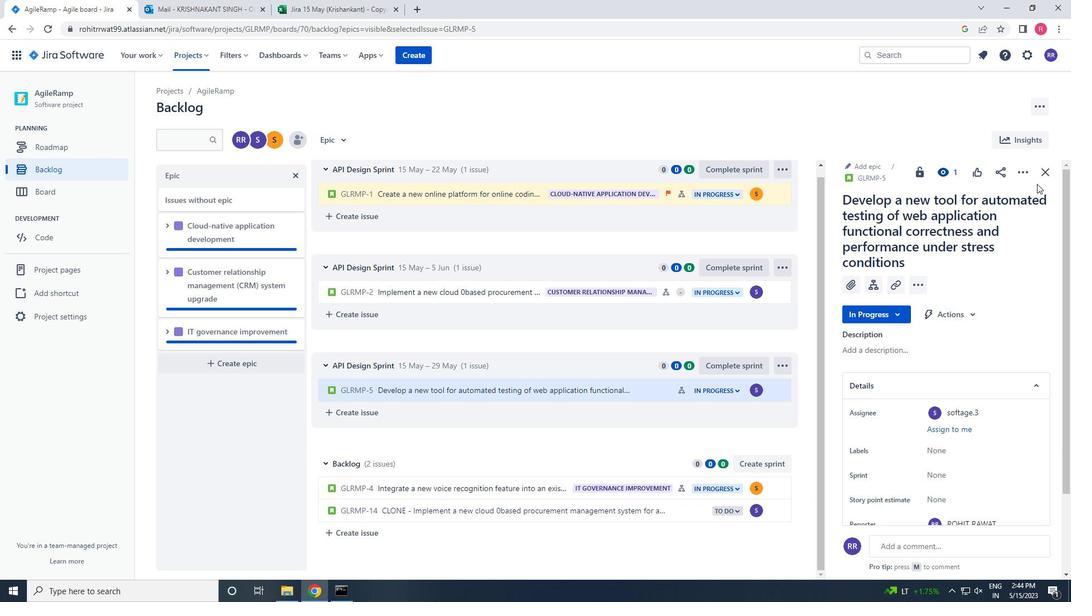 
Action: Mouse pressed left at (1029, 172)
Screenshot: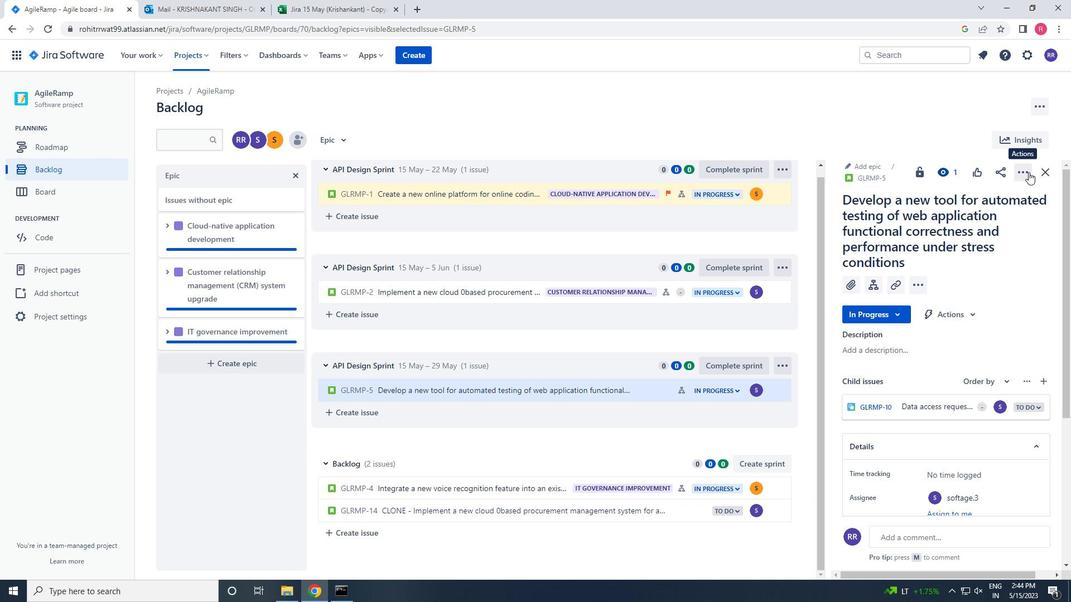 
Action: Mouse moved to (957, 201)
Screenshot: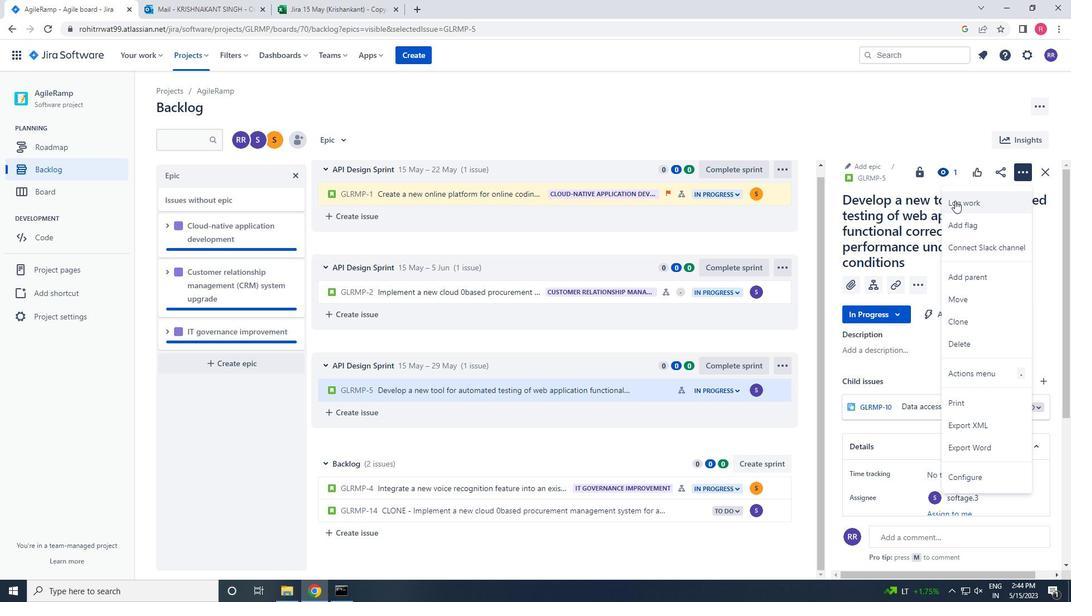 
Action: Mouse pressed left at (957, 201)
Screenshot: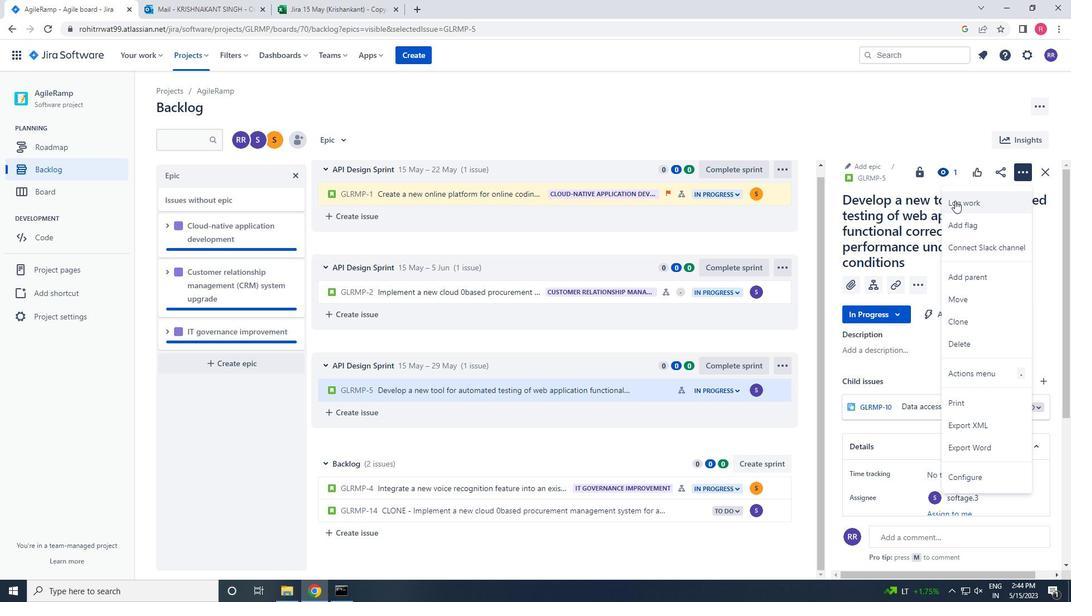 
Action: Mouse moved to (956, 202)
Screenshot: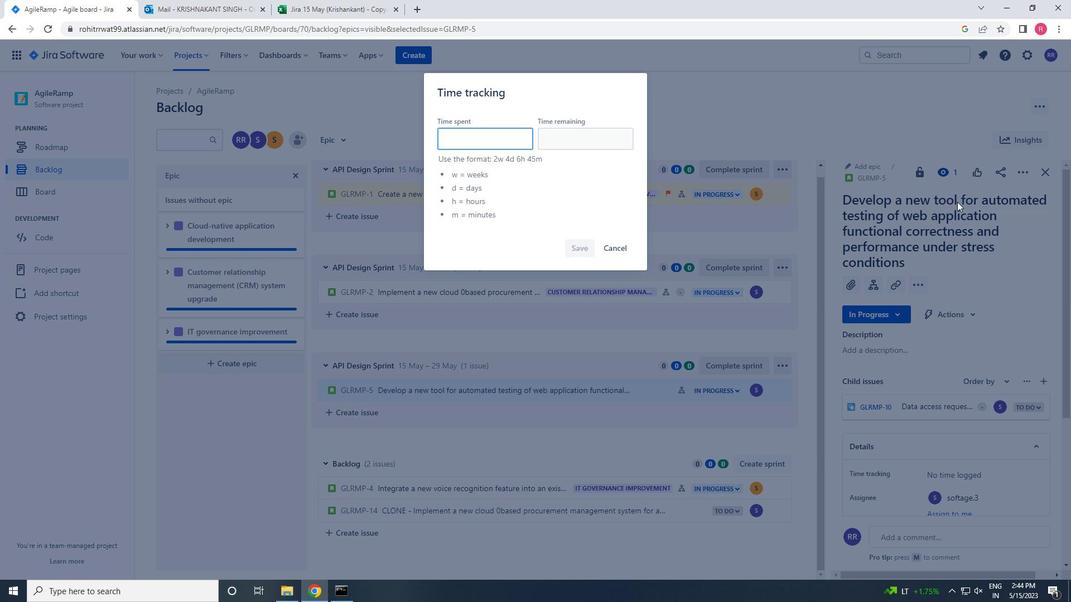 
Action: Key pressed 5w<Key.space><Key.space>4d<Key.space>19h<Key.space>22m<Key.tab><Key.left><Key.left><Key.left><Key.left><Key.left><Key.left><Key.left><Key.left><Key.left><Key.left><Key.left><Key.left><Key.left><Key.left><Key.left><Key.left><Key.left><Key.left><Key.left><Key.left>
Screenshot: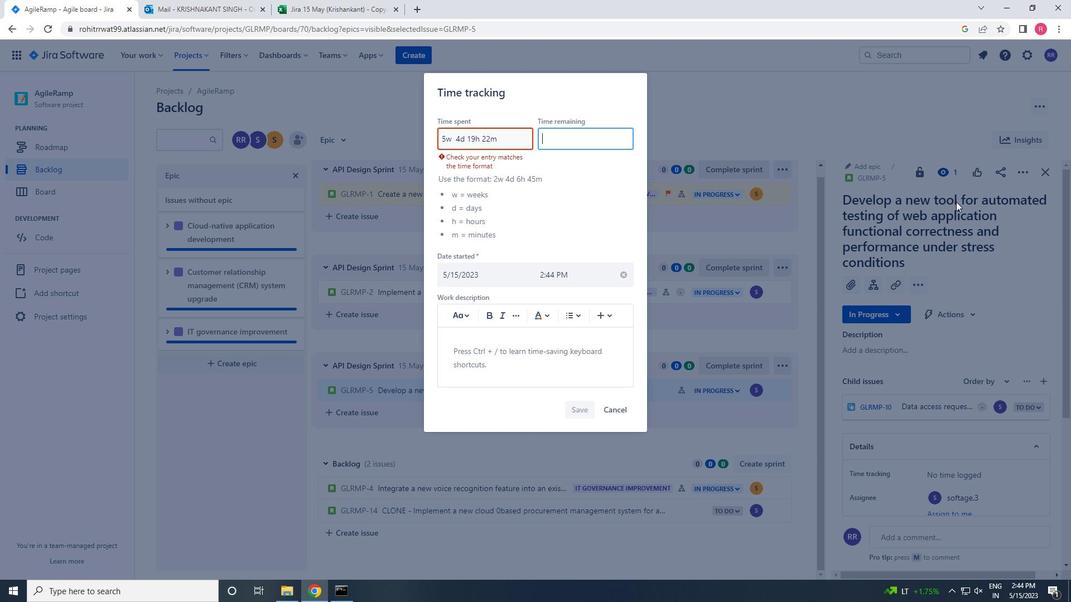 
Action: Mouse moved to (456, 141)
Screenshot: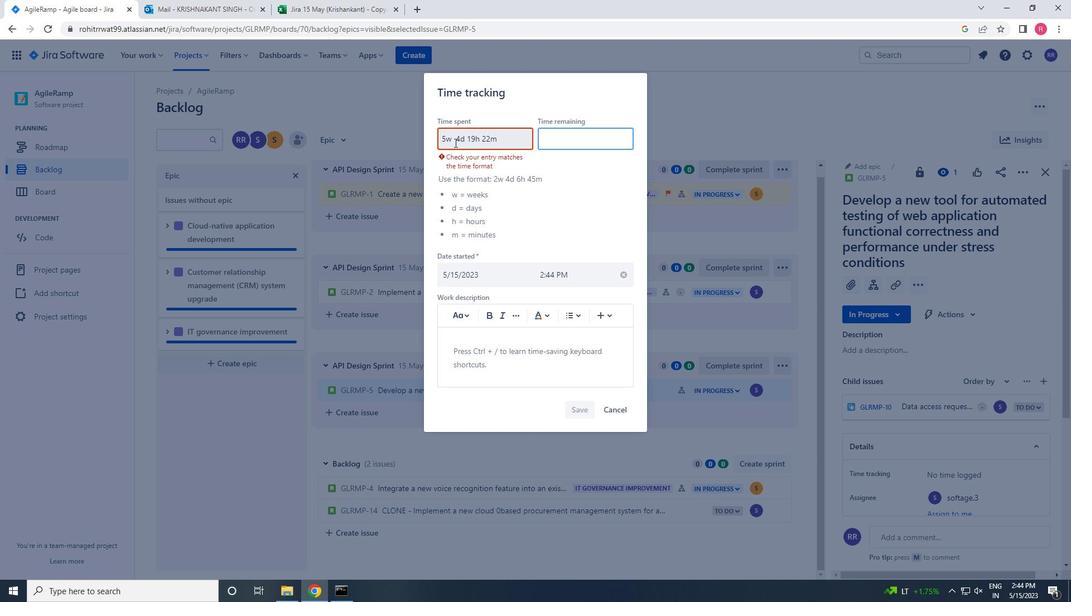 
Action: Mouse pressed left at (456, 141)
Screenshot: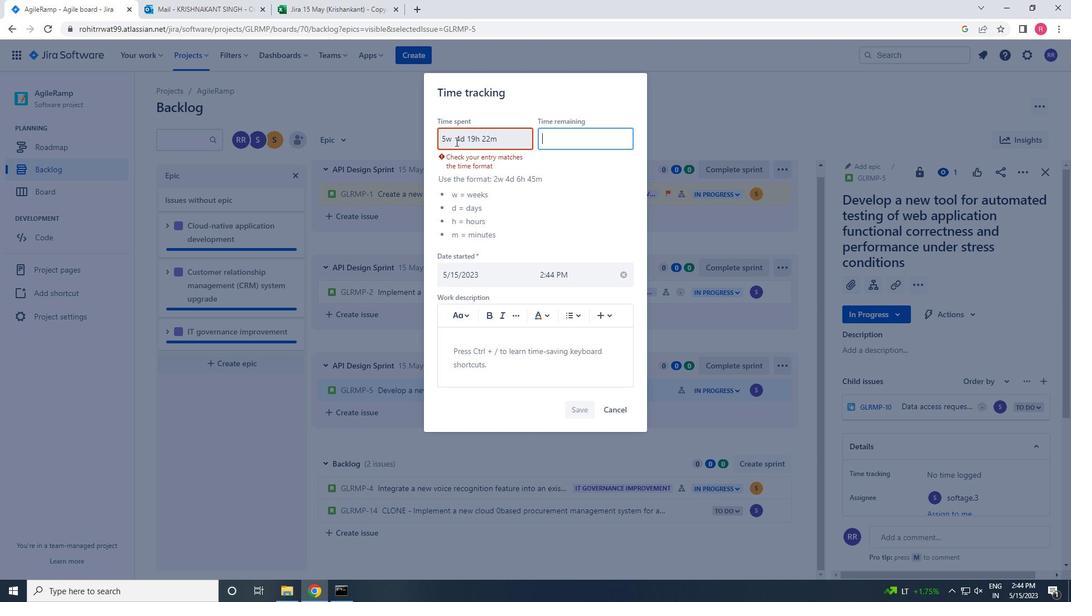 
Action: Key pressed <Key.backspace>
Screenshot: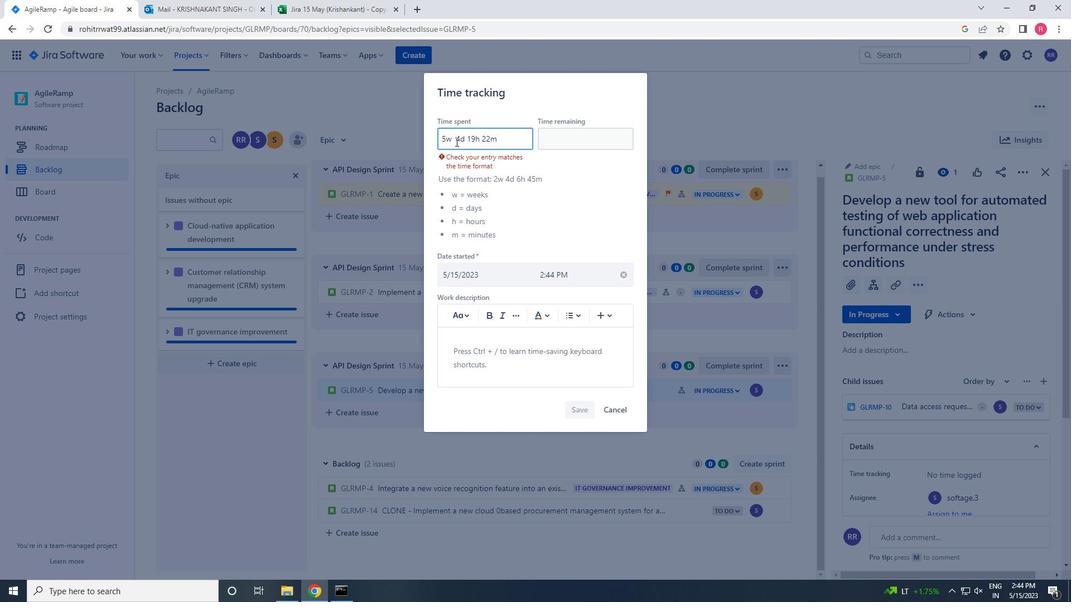 
Action: Mouse moved to (557, 156)
Screenshot: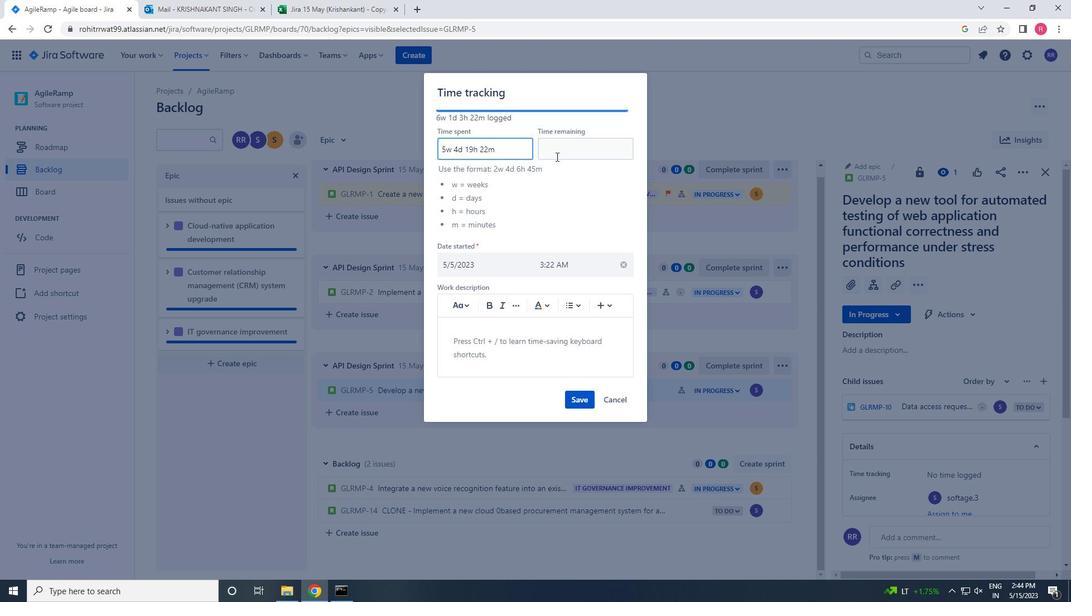 
Action: Mouse pressed left at (557, 156)
Screenshot: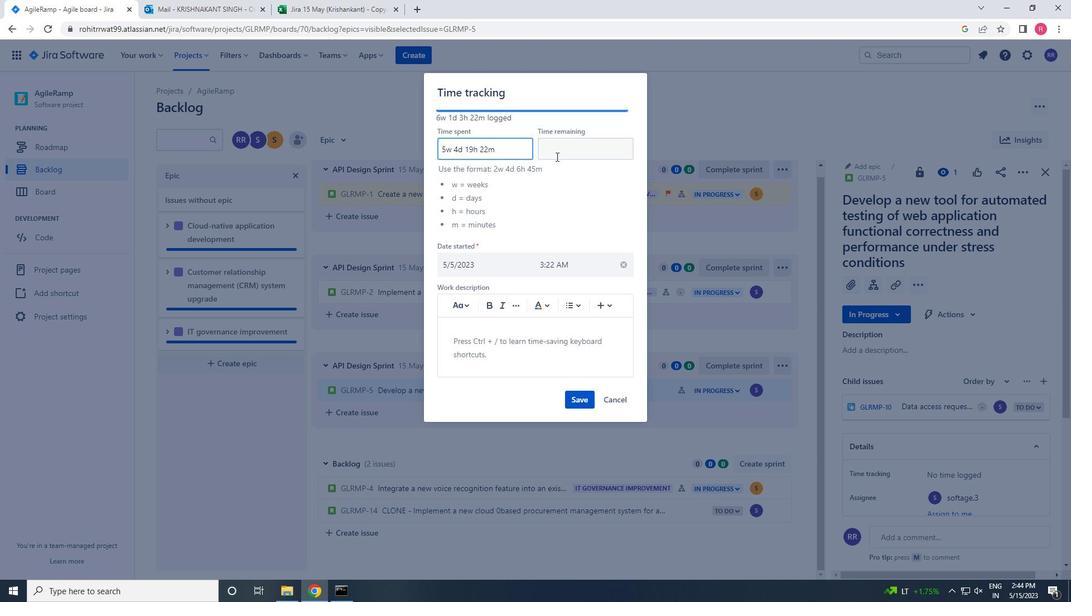 
Action: Key pressed 6w<Key.space>1d<Key.space>3h<Key.space>35m
Screenshot: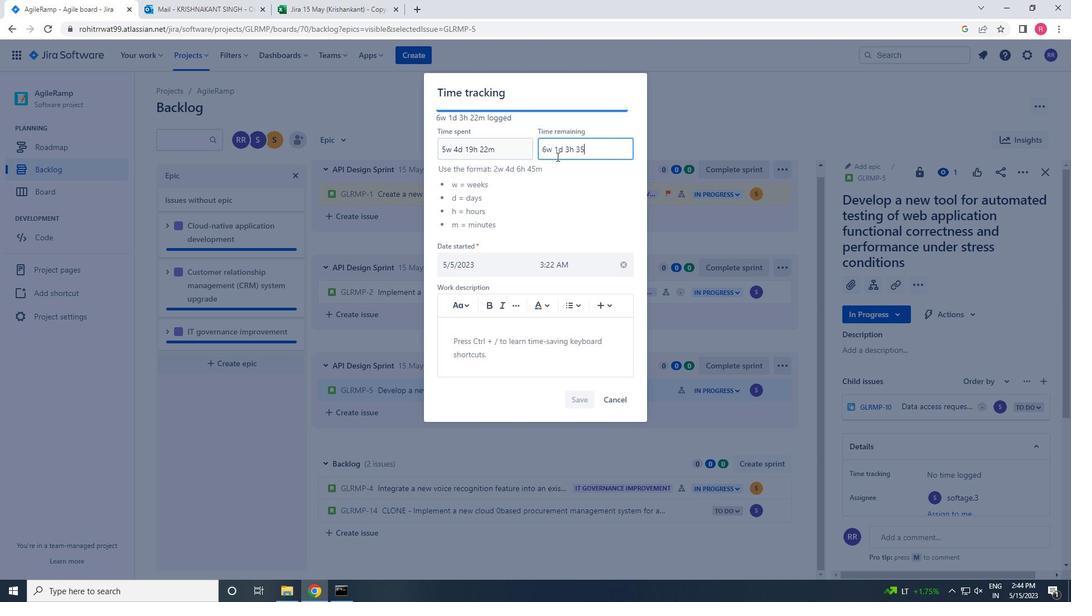 
Action: Mouse moved to (576, 405)
Screenshot: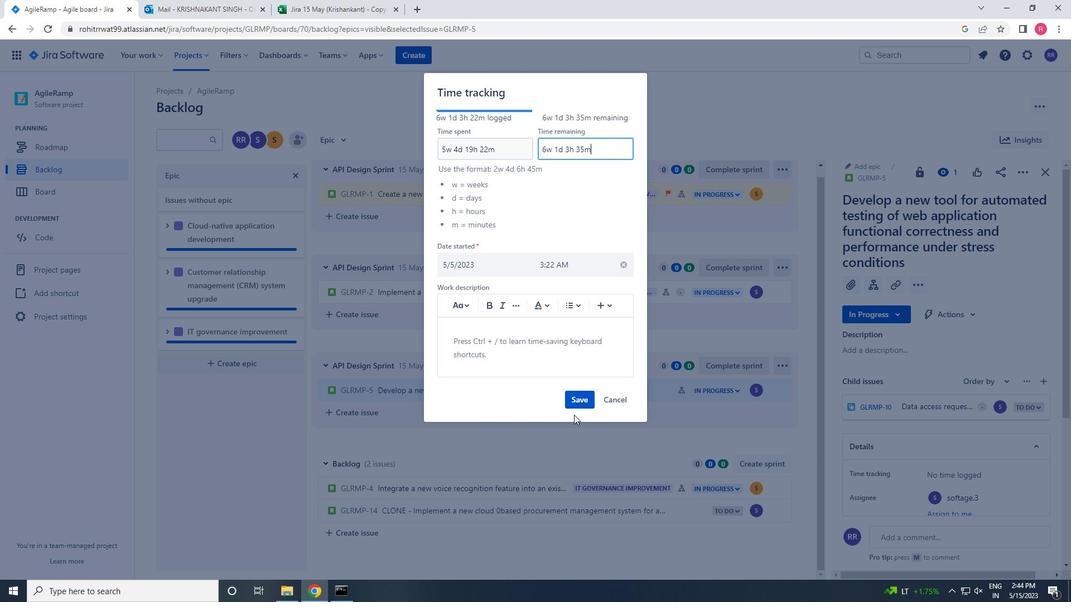 
Action: Mouse pressed left at (576, 405)
Screenshot: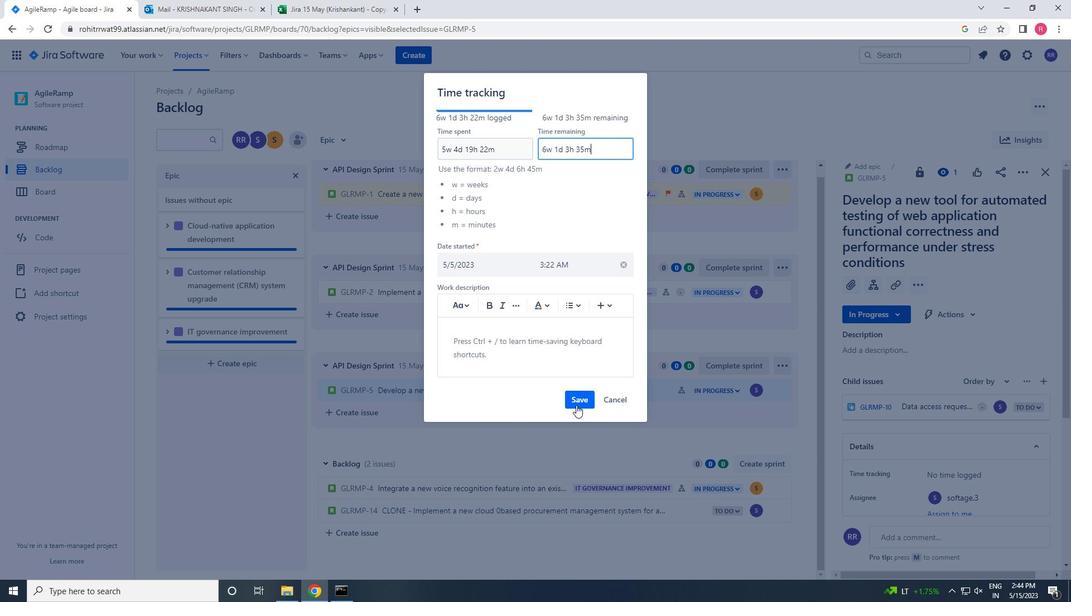 
Action: Mouse moved to (773, 390)
Screenshot: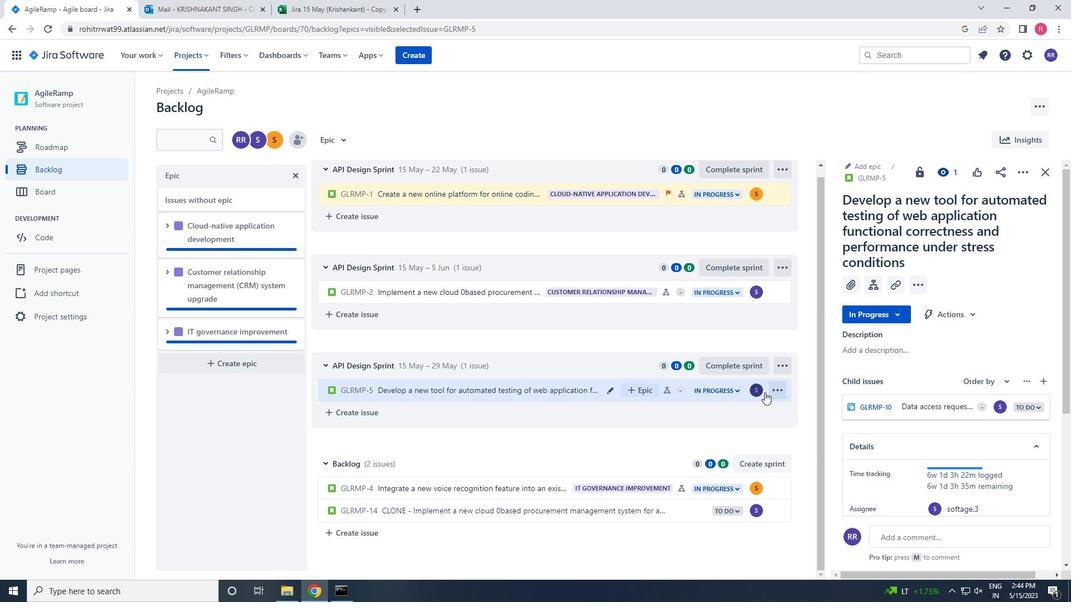
Action: Mouse pressed left at (773, 390)
Screenshot: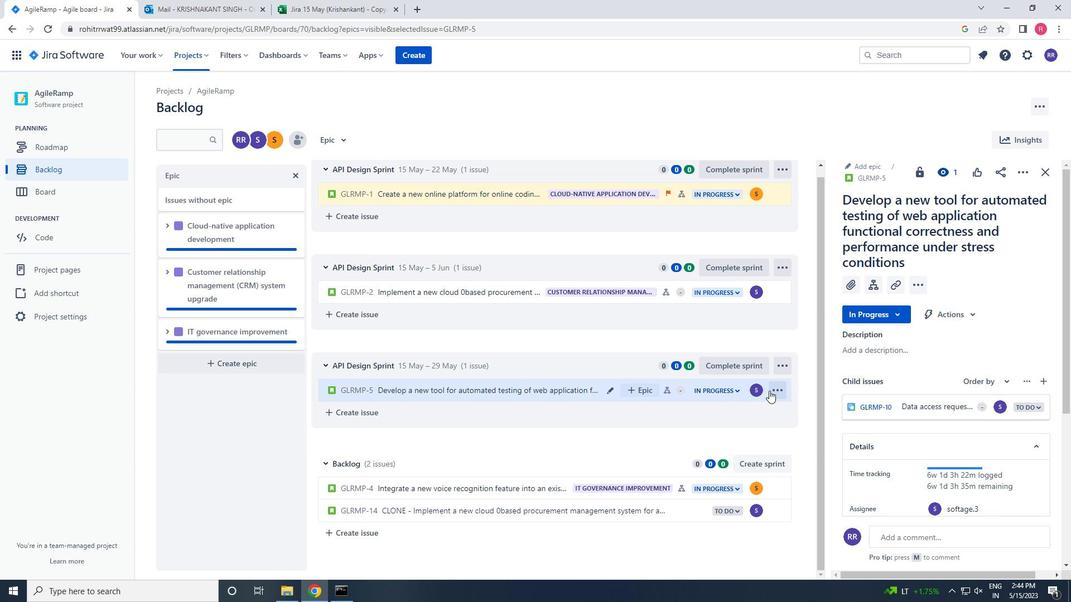 
Action: Mouse moved to (745, 363)
Screenshot: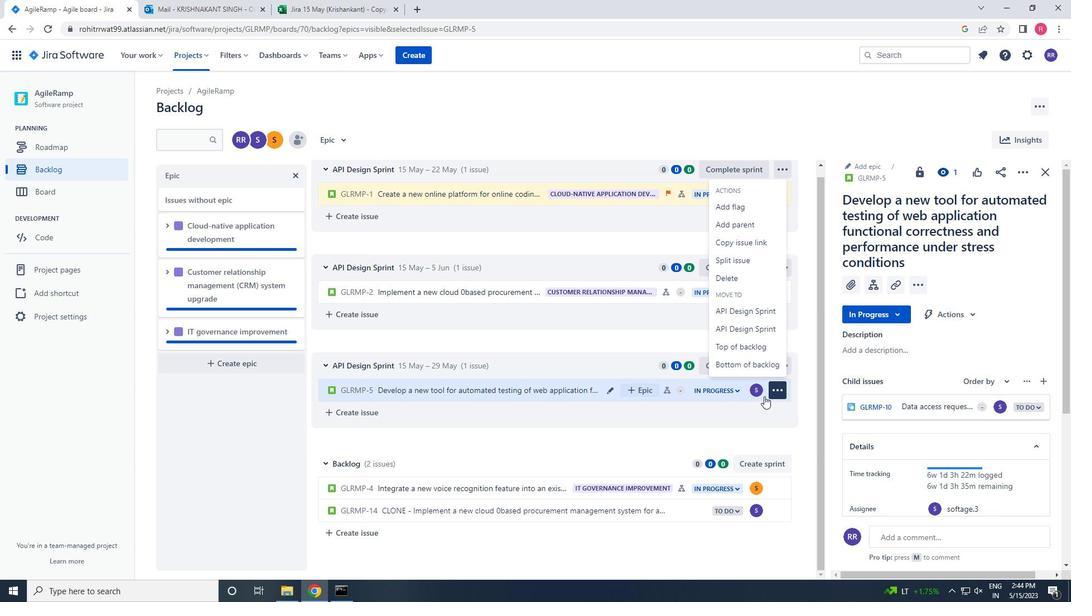 
Action: Mouse pressed left at (745, 363)
Screenshot: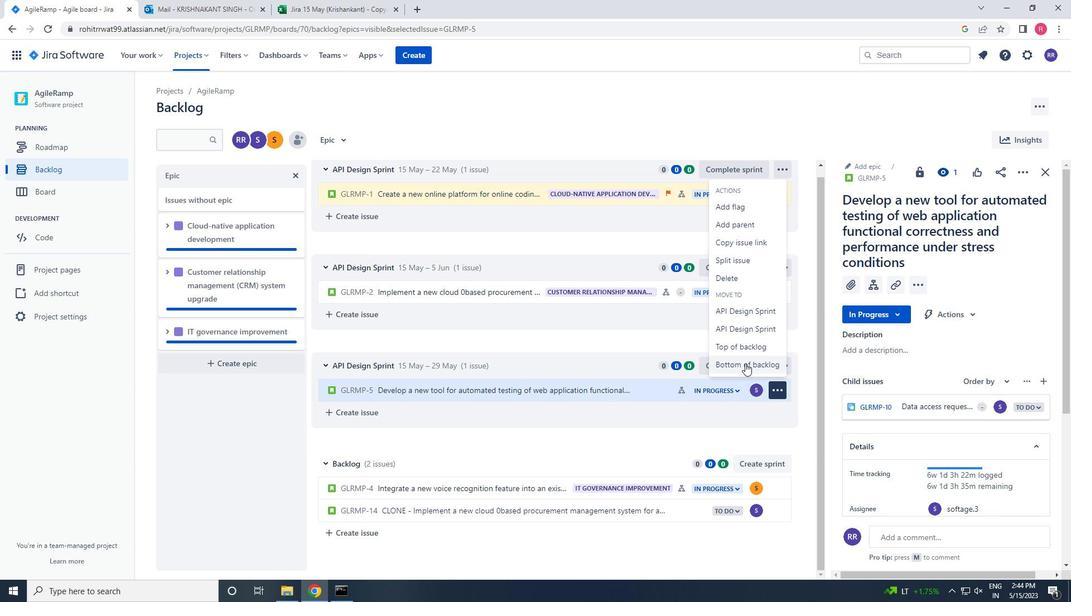 
Action: Mouse moved to (565, 181)
Screenshot: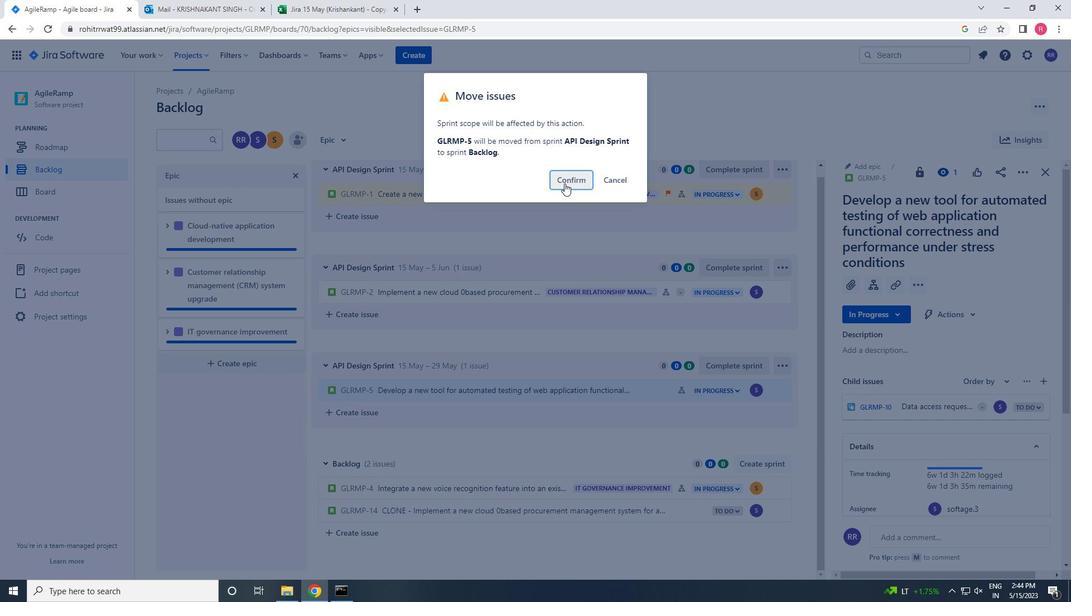 
Action: Mouse pressed left at (565, 181)
Screenshot: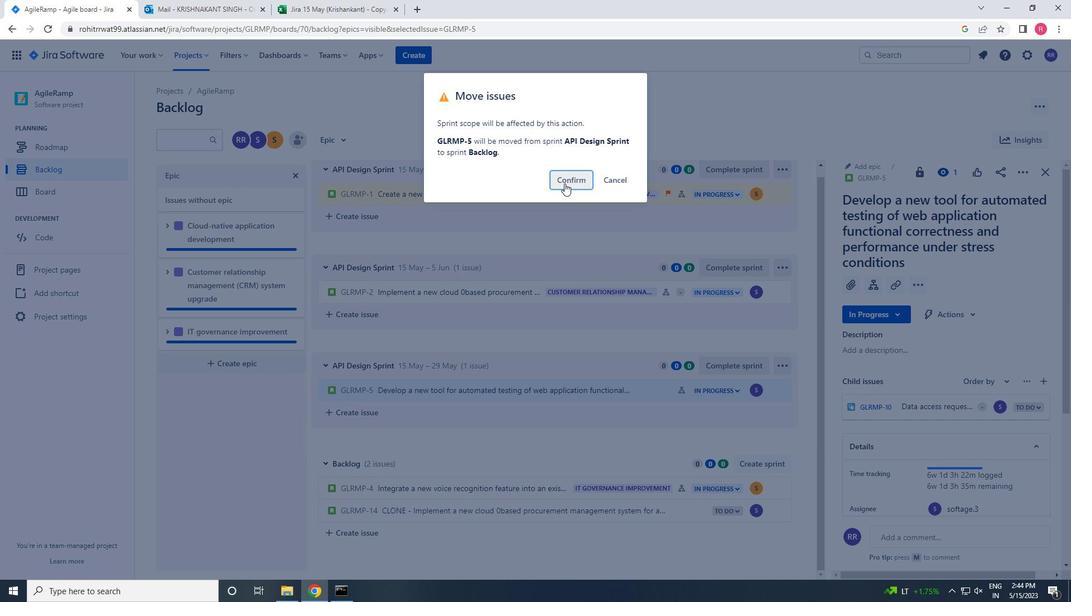 
Action: Mouse moved to (624, 530)
Screenshot: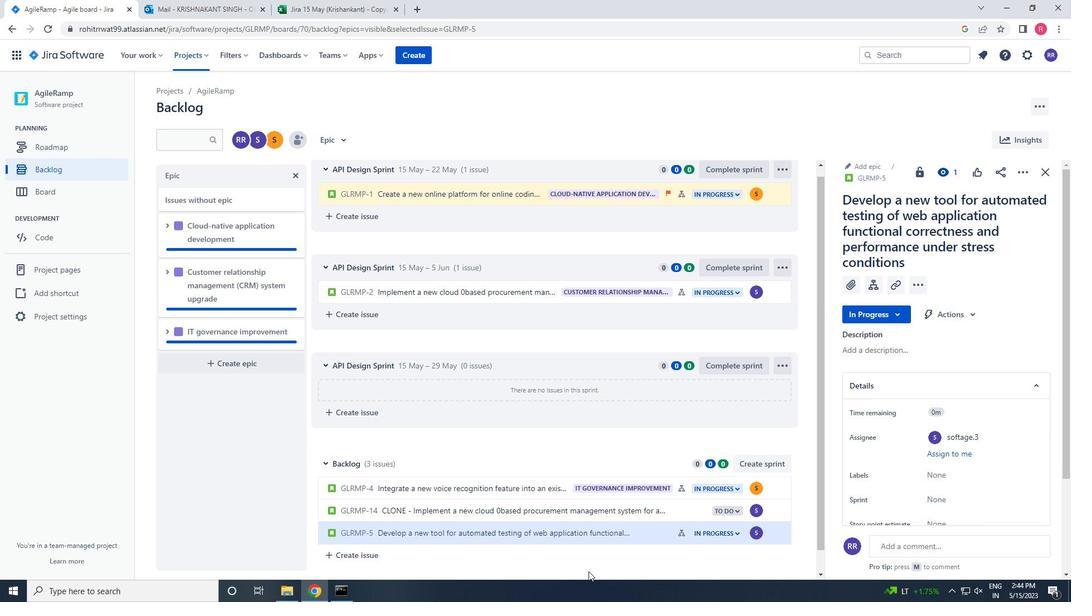 
Action: Mouse scrolled (624, 530) with delta (0, 0)
Screenshot: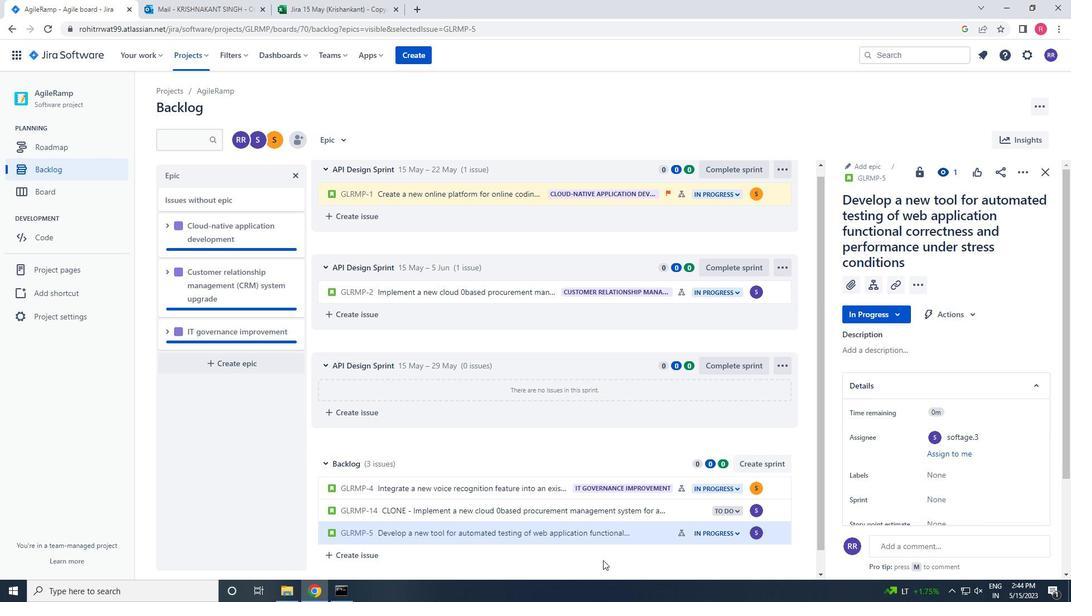 
Action: Mouse scrolled (624, 530) with delta (0, 0)
Screenshot: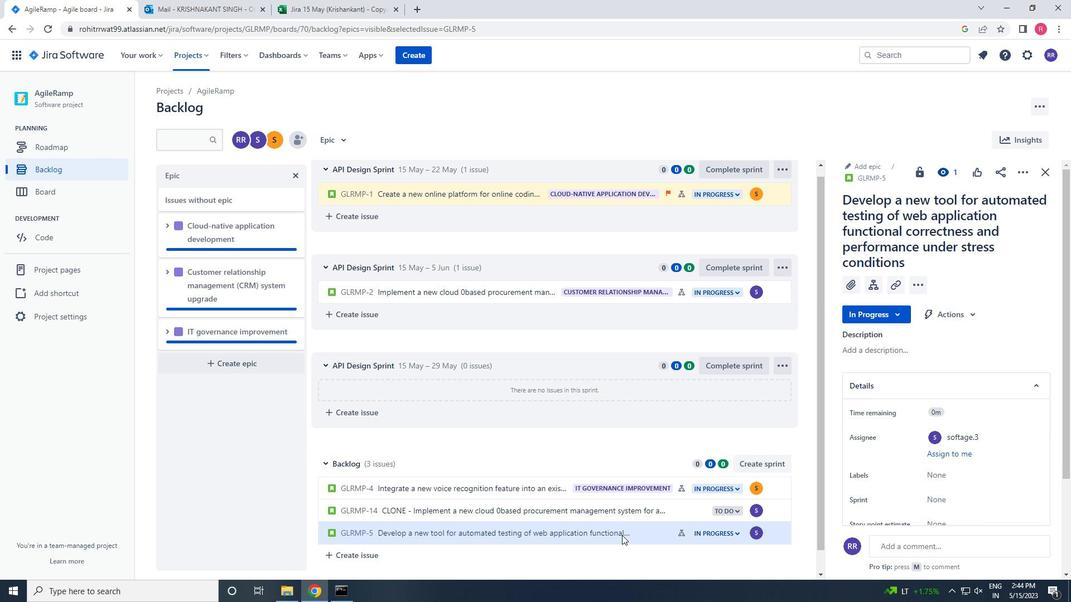 
Action: Mouse scrolled (624, 530) with delta (0, 0)
Screenshot: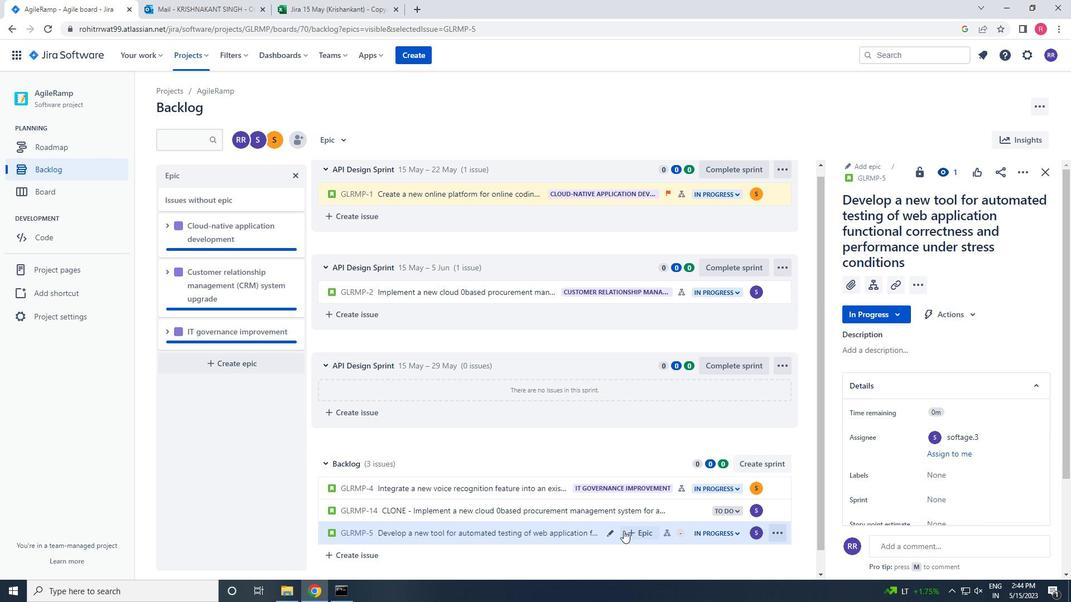 
Action: Mouse moved to (638, 514)
Screenshot: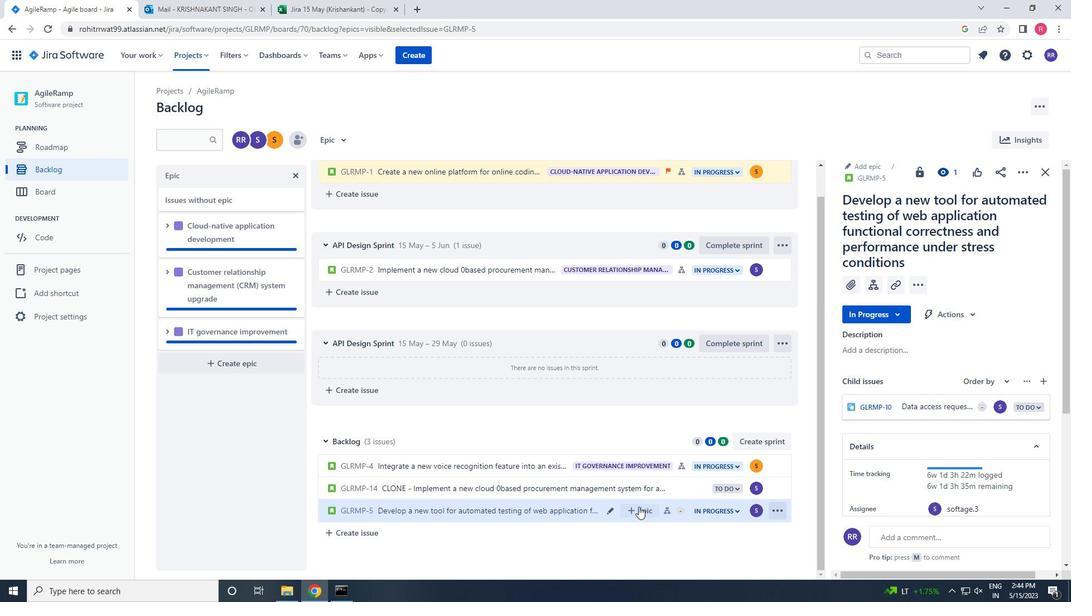 
Action: Mouse pressed left at (638, 514)
Screenshot: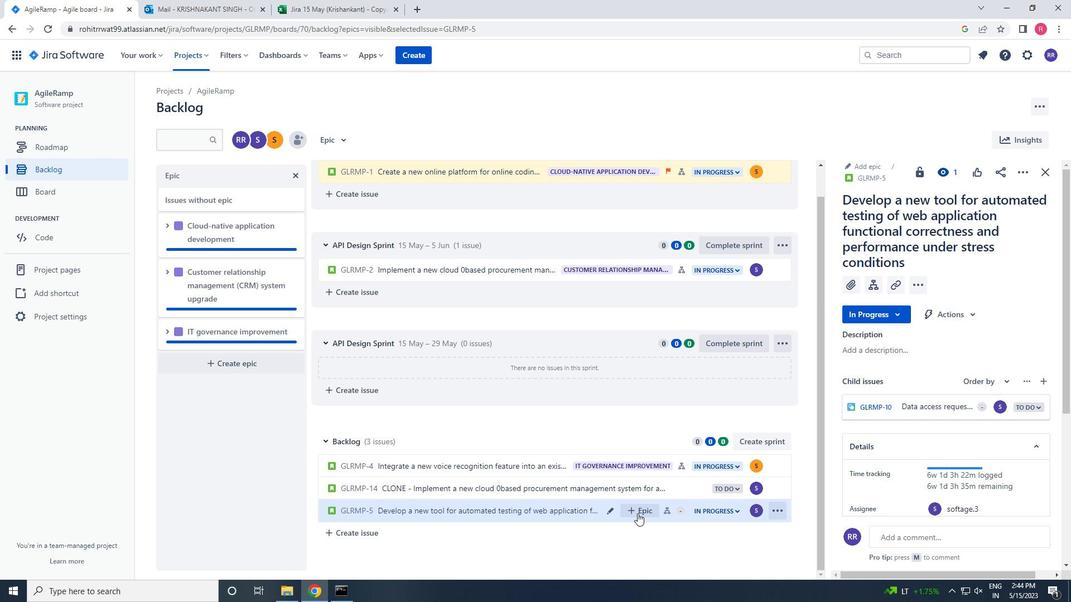 
Action: Mouse moved to (627, 521)
Screenshot: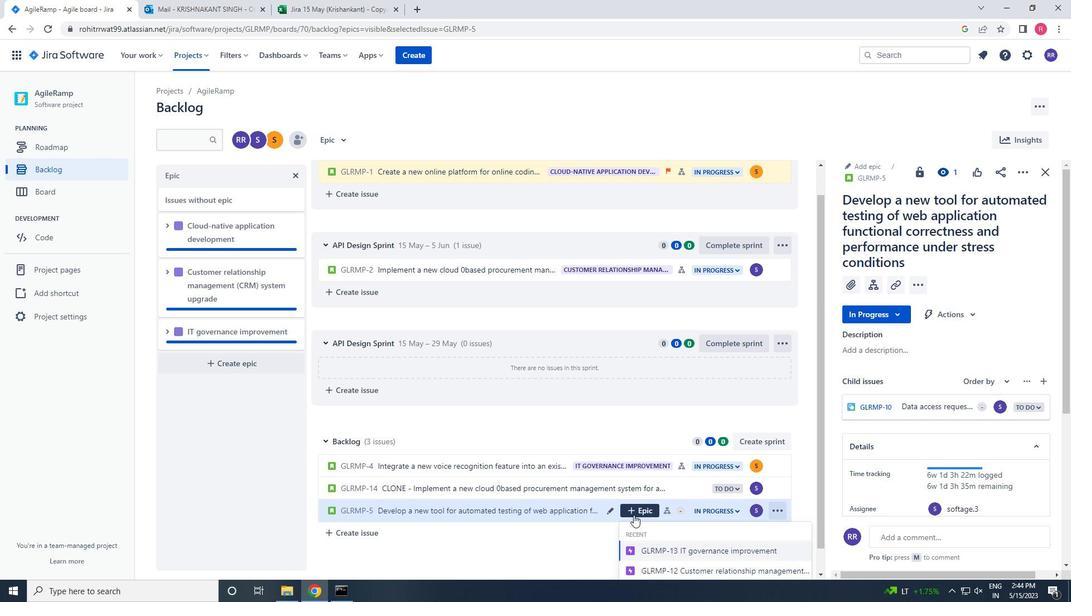 
Action: Mouse scrolled (627, 520) with delta (0, 0)
Screenshot: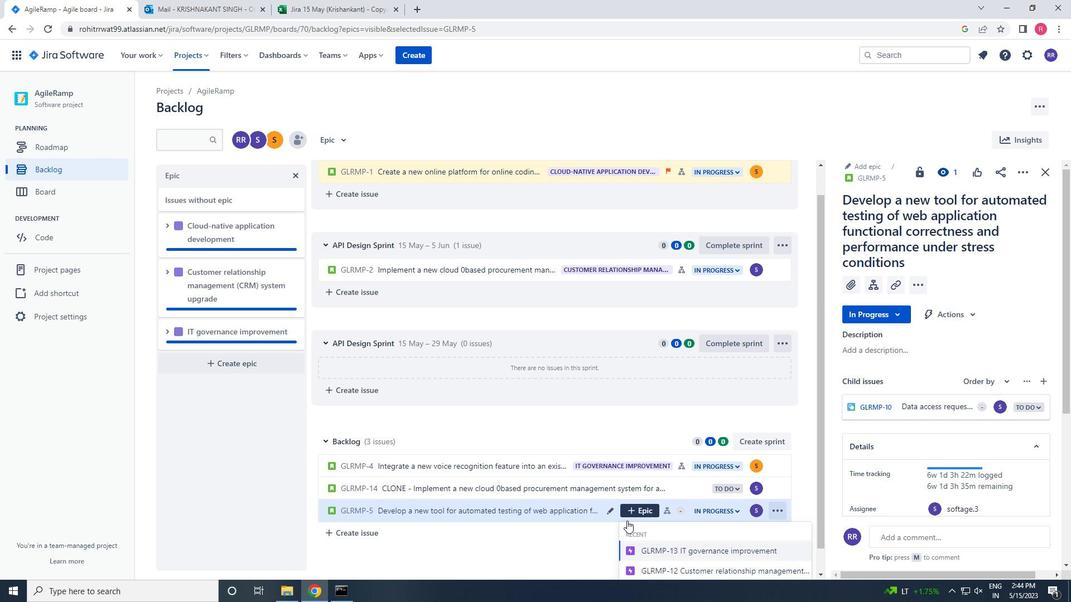 
Action: Mouse moved to (626, 521)
Screenshot: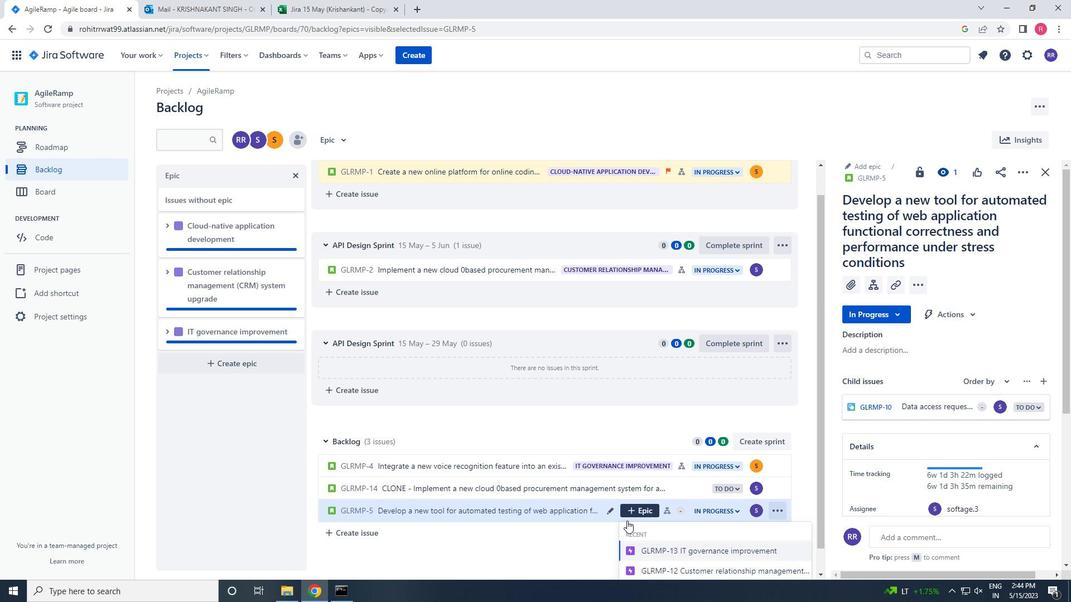 
Action: Mouse scrolled (626, 520) with delta (0, 0)
Screenshot: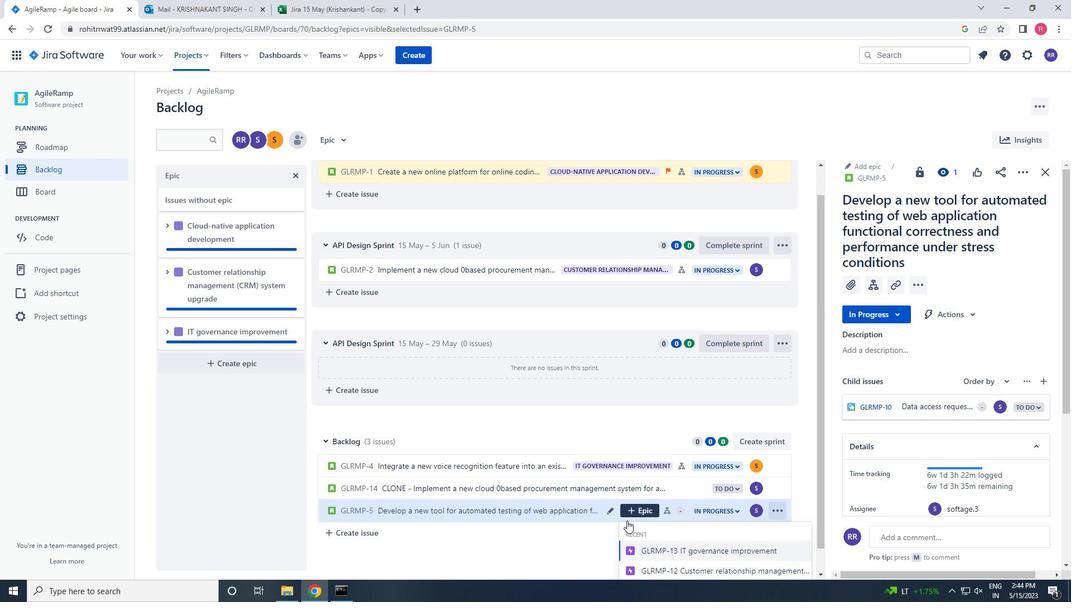 
Action: Mouse scrolled (626, 520) with delta (0, 0)
Screenshot: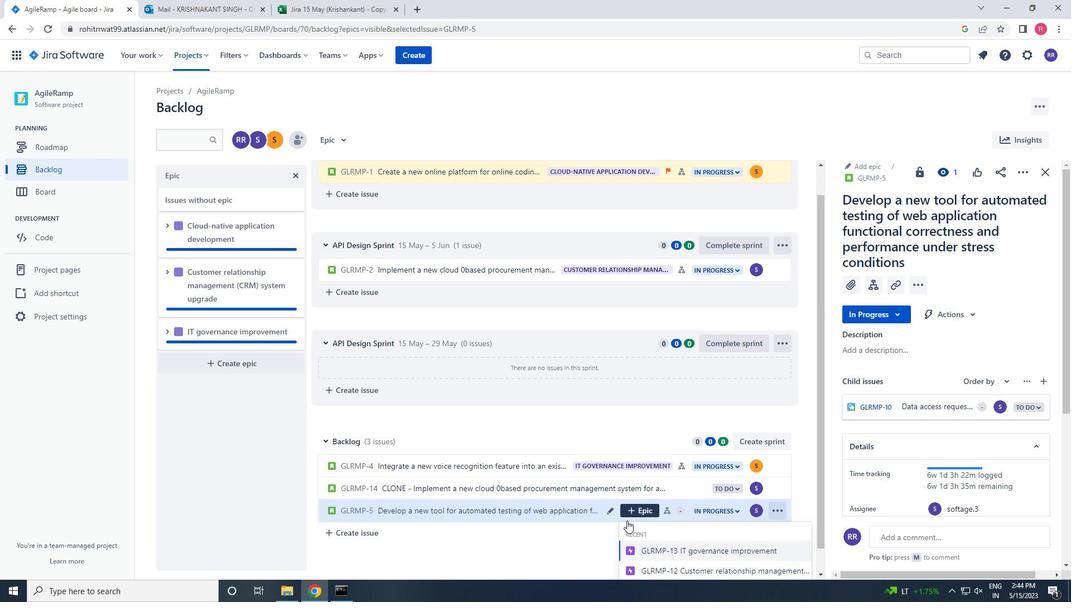 
Action: Mouse scrolled (626, 520) with delta (0, 0)
Screenshot: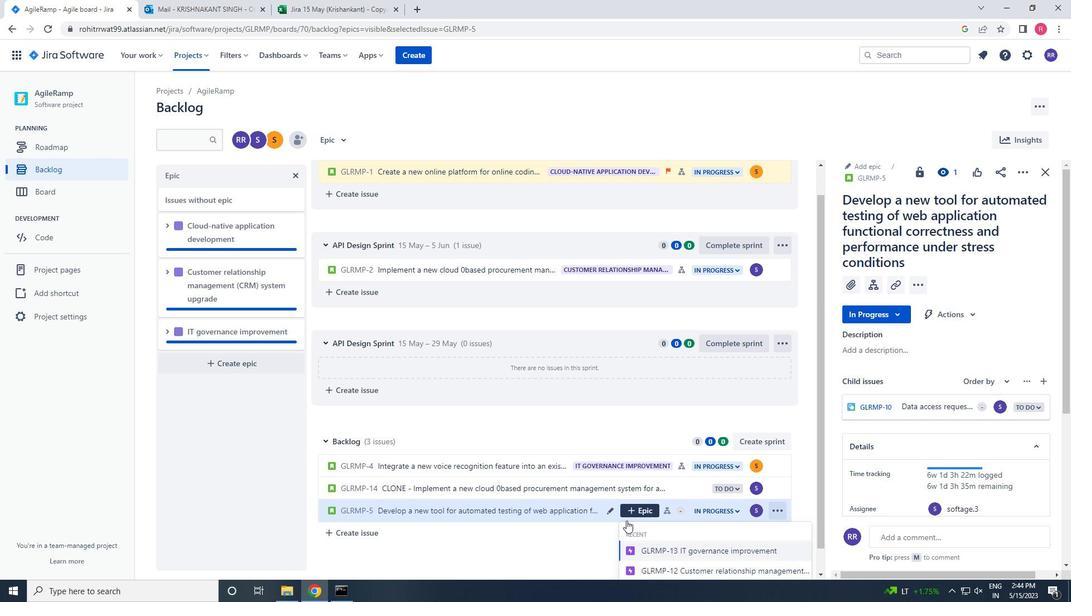 
Action: Mouse moved to (627, 521)
Screenshot: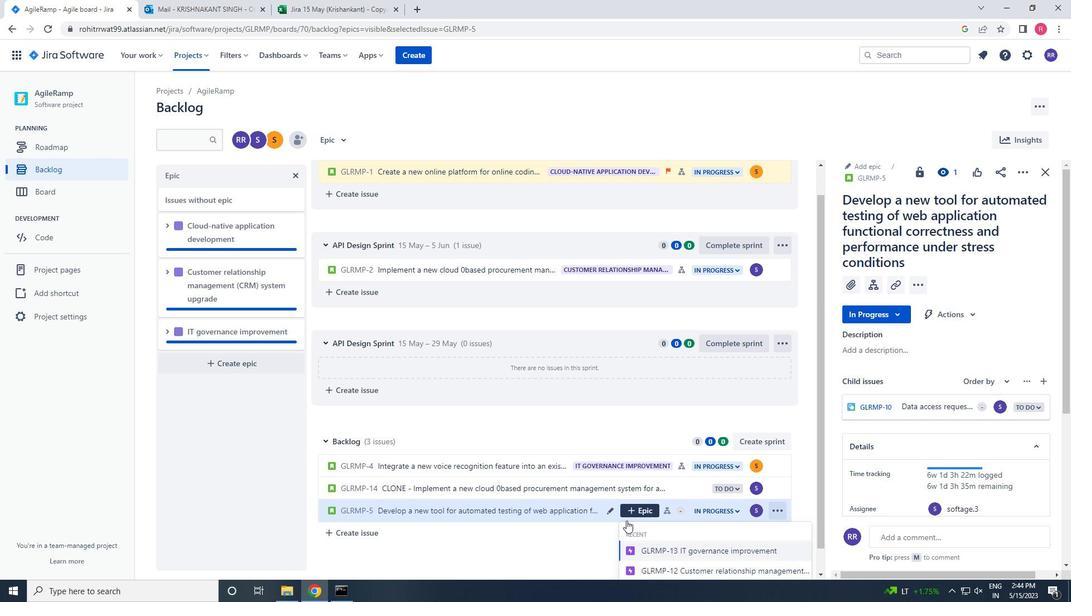 
Action: Mouse scrolled (627, 520) with delta (0, 0)
Screenshot: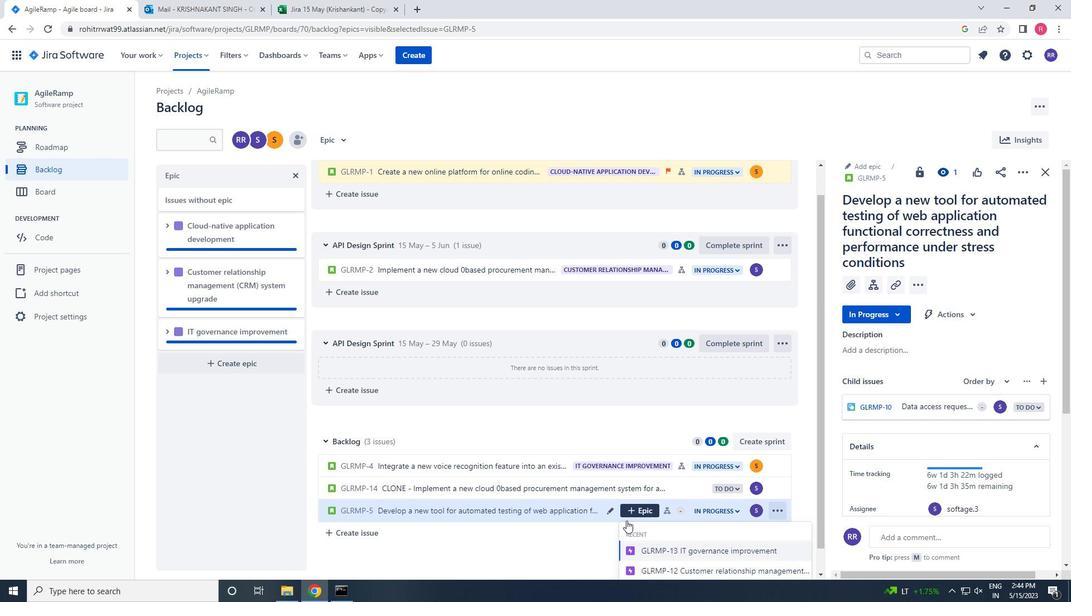 
Action: Mouse moved to (678, 560)
Screenshot: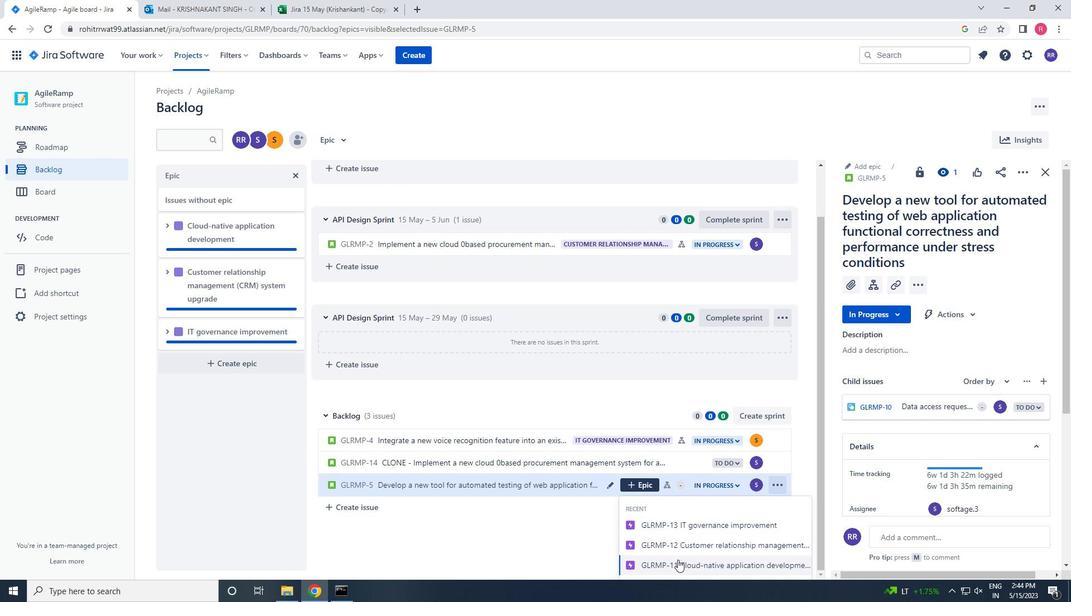 
Action: Mouse pressed left at (678, 560)
Screenshot: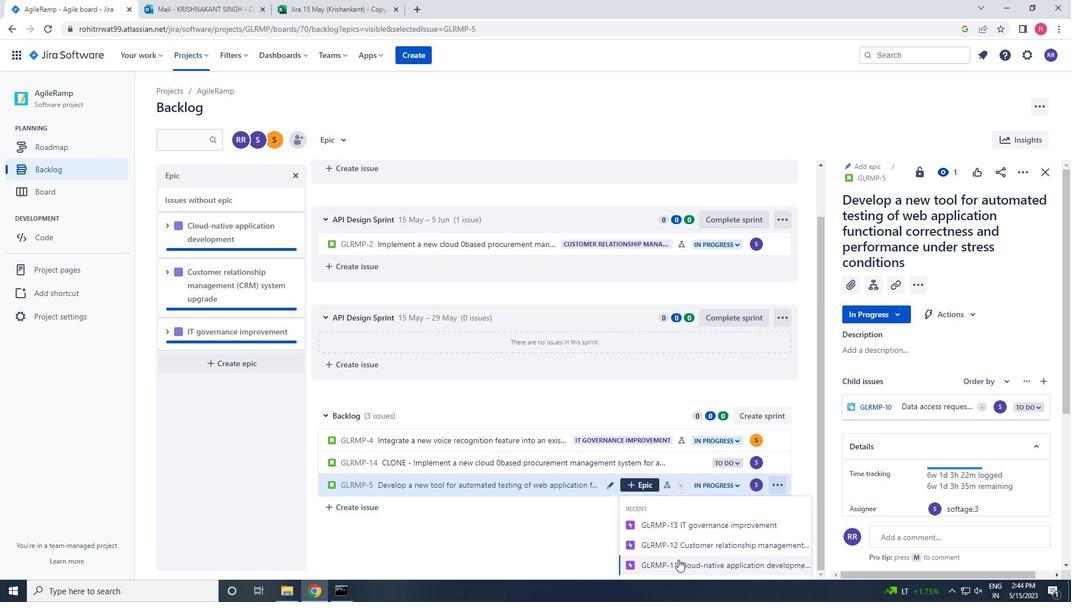 
Action: Mouse moved to (682, 562)
Screenshot: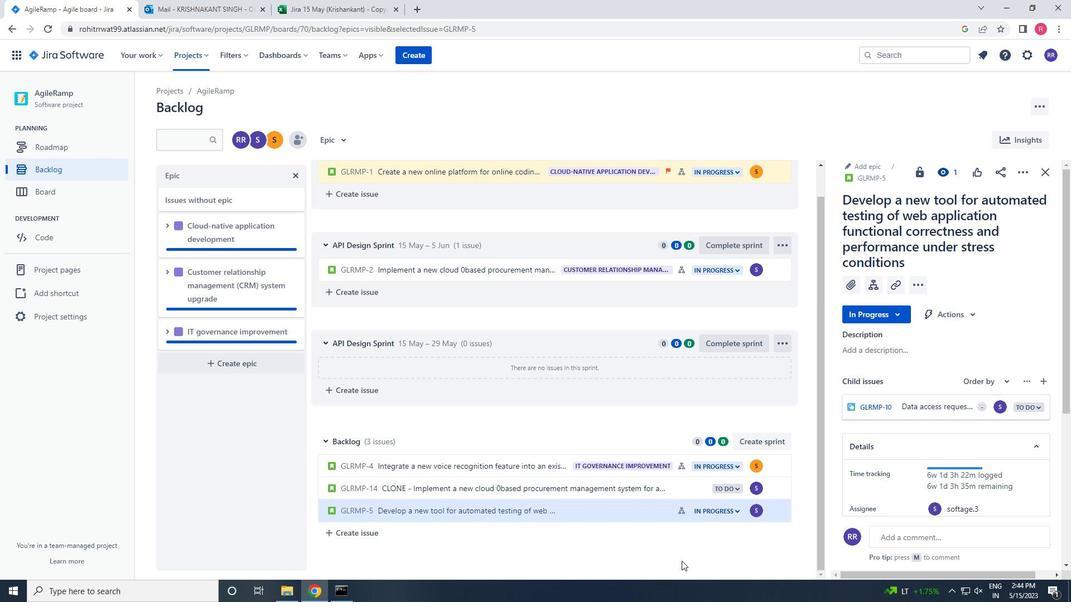 
